 Task: Plan a visit to the art museum on the 10th at 2:00 PM to 3:00PM.
Action: Mouse moved to (278, 133)
Screenshot: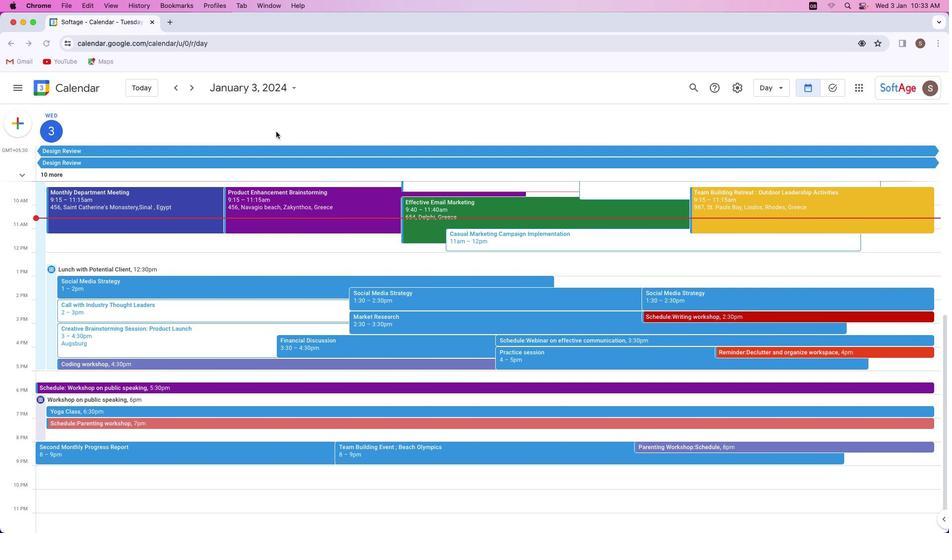 
Action: Mouse pressed left at (278, 133)
Screenshot: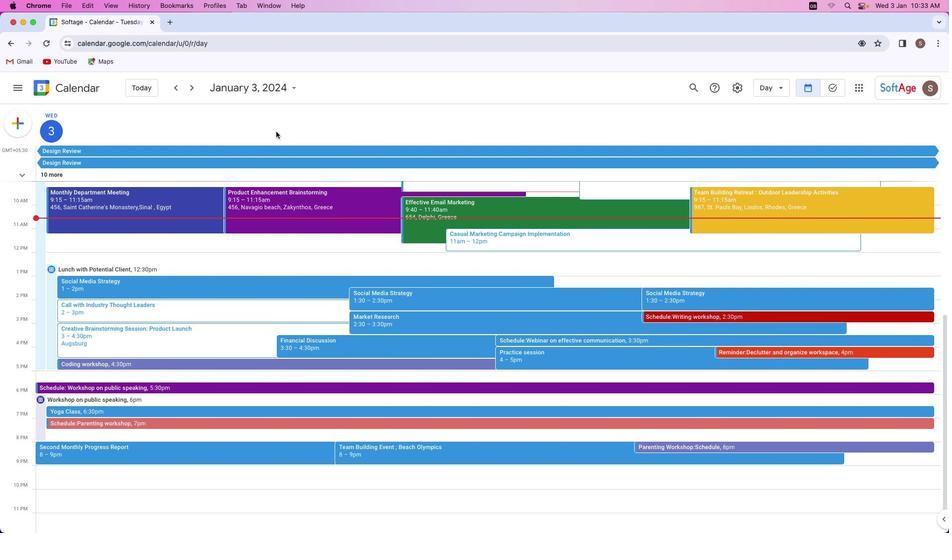 
Action: Mouse moved to (8, 124)
Screenshot: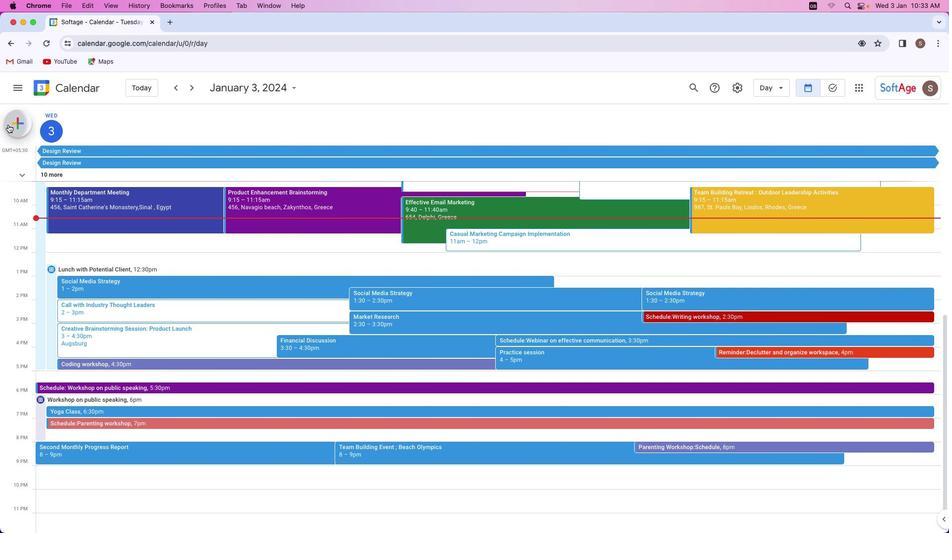 
Action: Mouse pressed left at (8, 124)
Screenshot: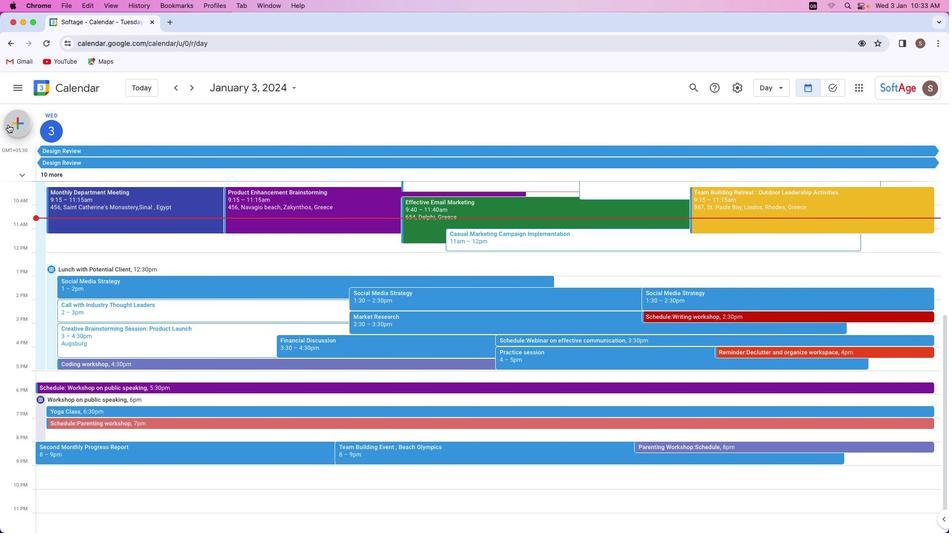 
Action: Mouse moved to (31, 158)
Screenshot: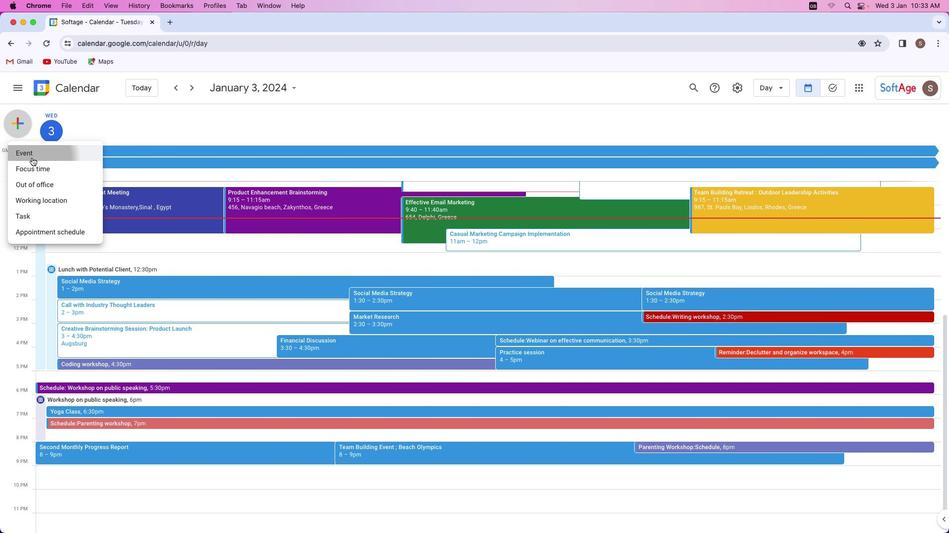 
Action: Mouse pressed left at (31, 158)
Screenshot: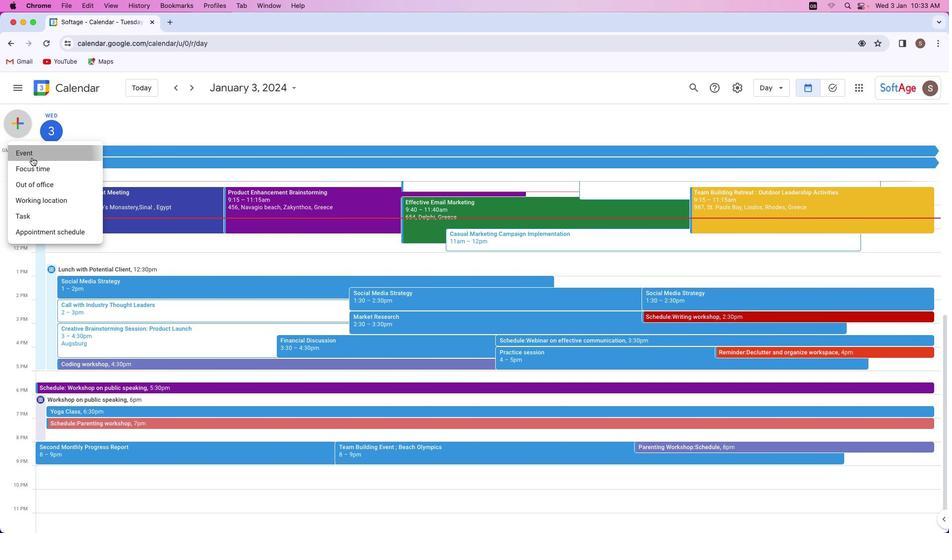 
Action: Mouse moved to (342, 212)
Screenshot: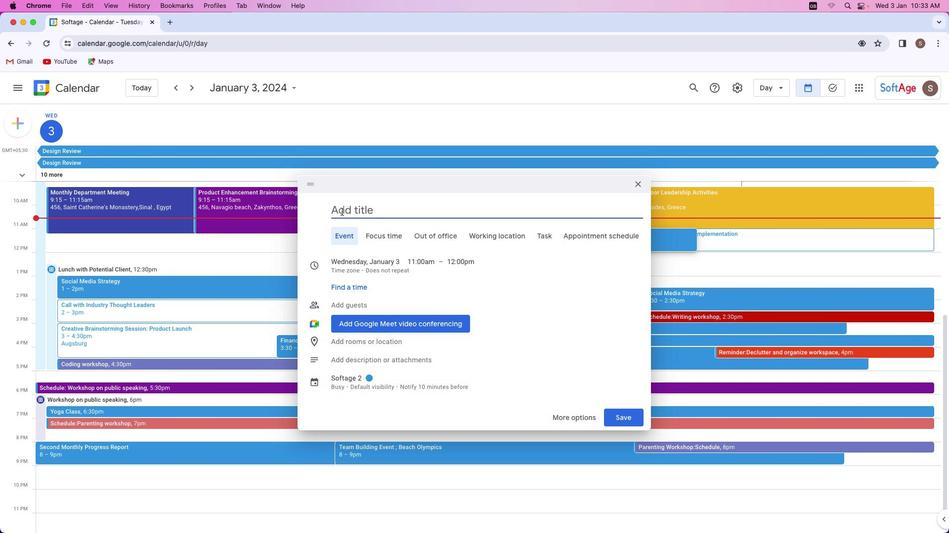 
Action: Key pressed Key.shift'V''i''s''i''t'Key.space't''o'Key.space't''h''e'Key.space'a''r''t'Key.space'm''u''s''e''u''m'
Screenshot: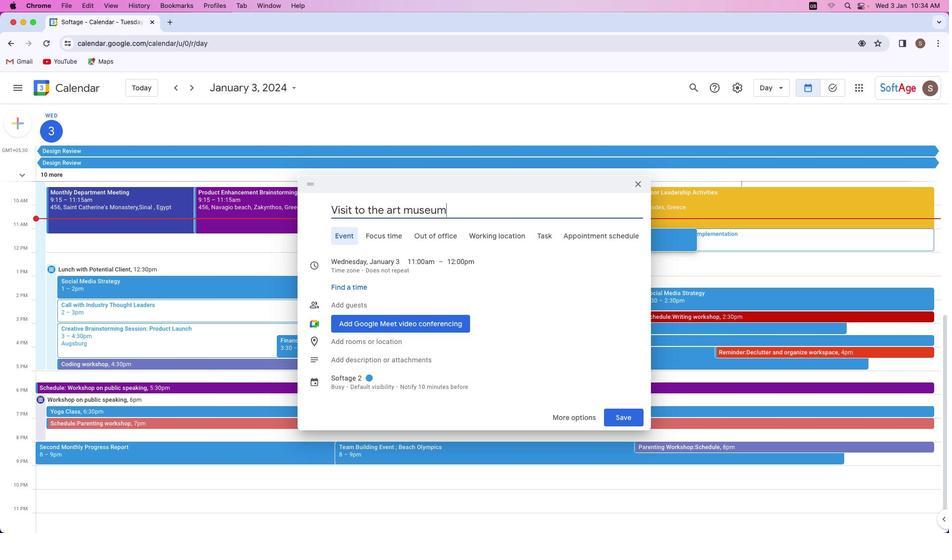 
Action: Mouse moved to (364, 262)
Screenshot: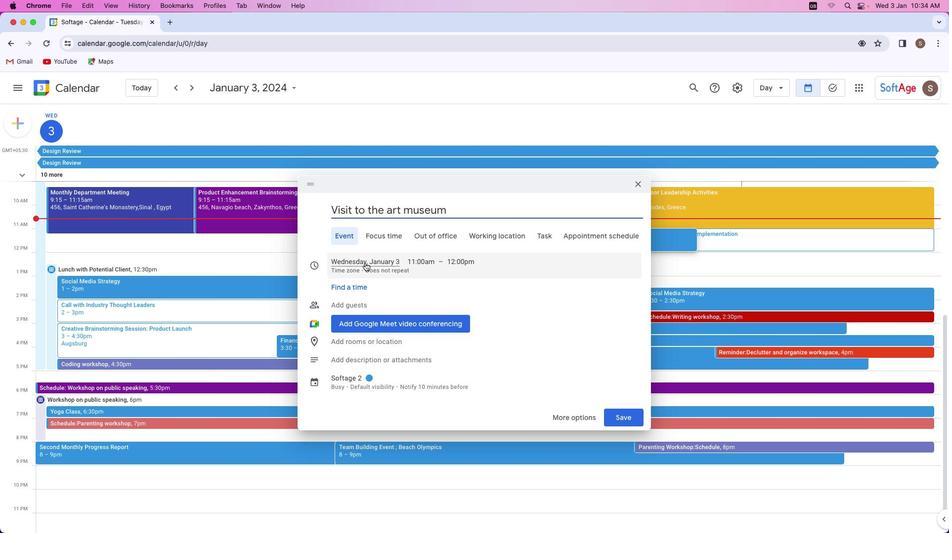 
Action: Mouse pressed left at (364, 262)
Screenshot: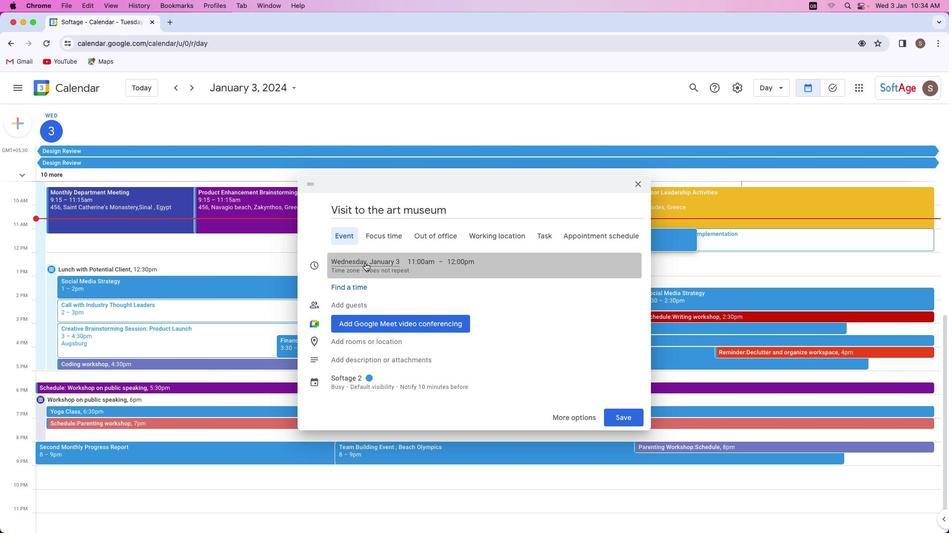 
Action: Mouse moved to (382, 326)
Screenshot: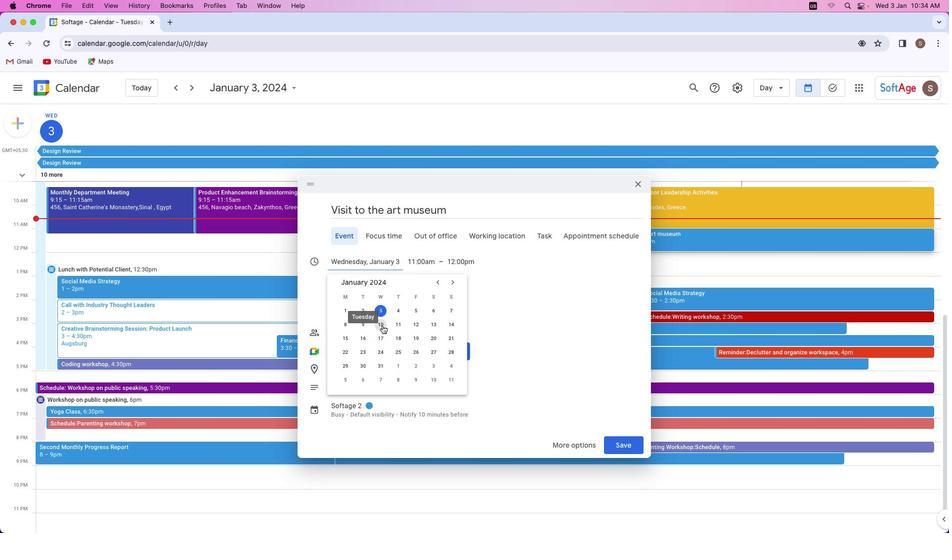 
Action: Mouse pressed left at (382, 326)
Screenshot: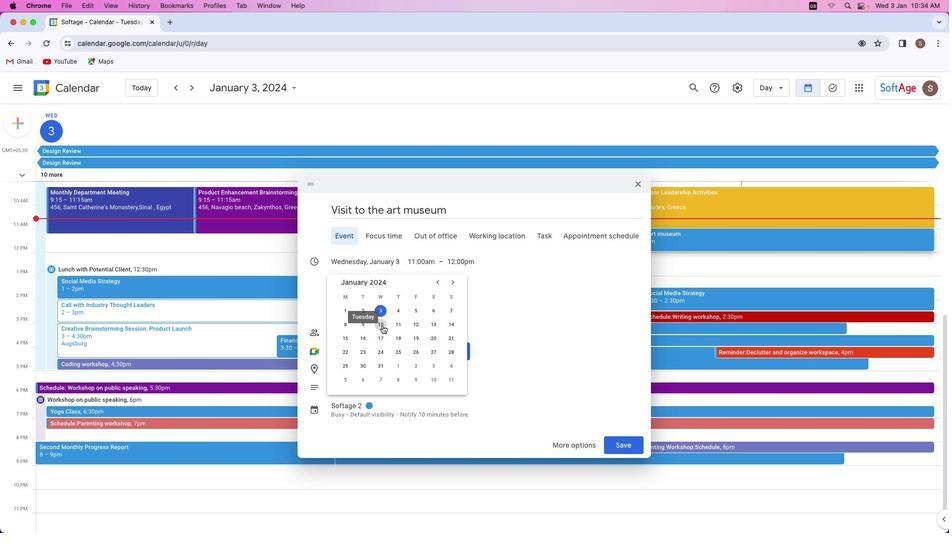 
Action: Mouse moved to (420, 262)
Screenshot: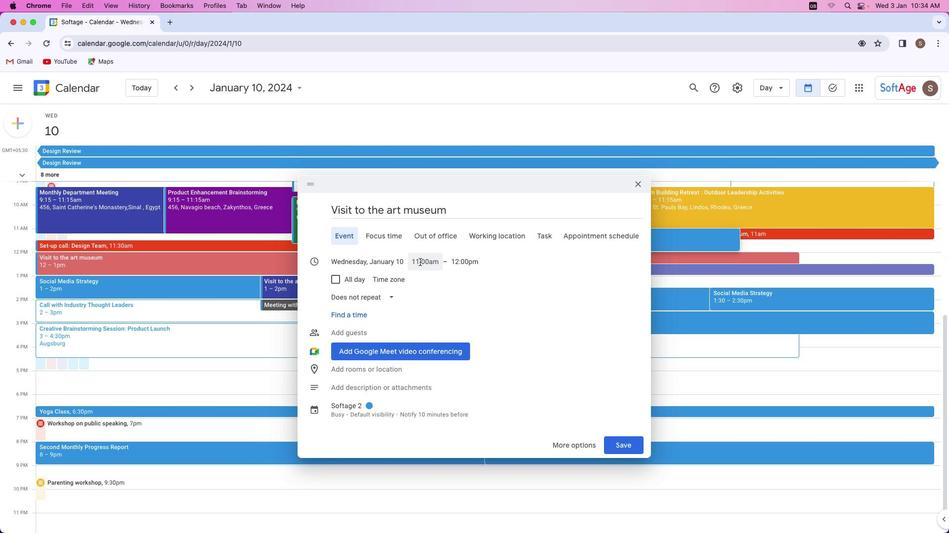 
Action: Mouse pressed left at (420, 262)
Screenshot: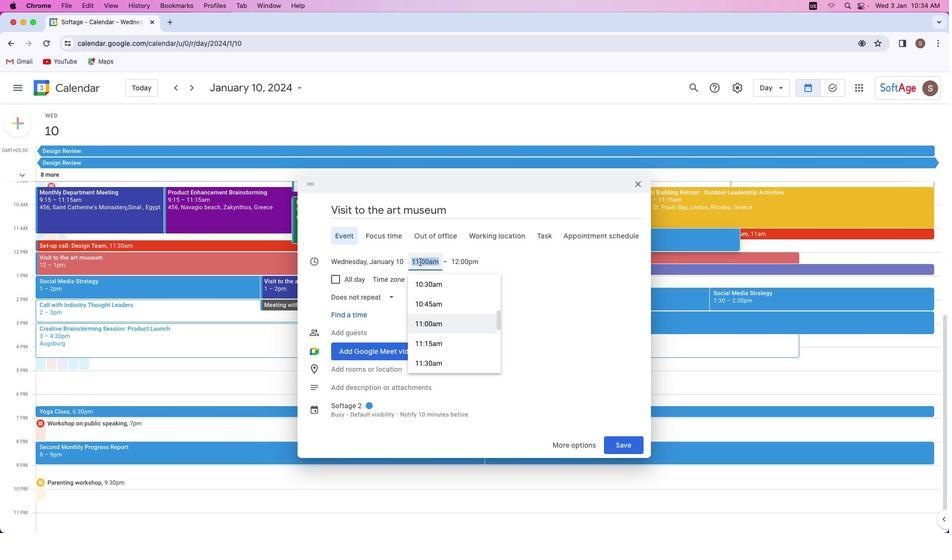 
Action: Mouse moved to (450, 329)
Screenshot: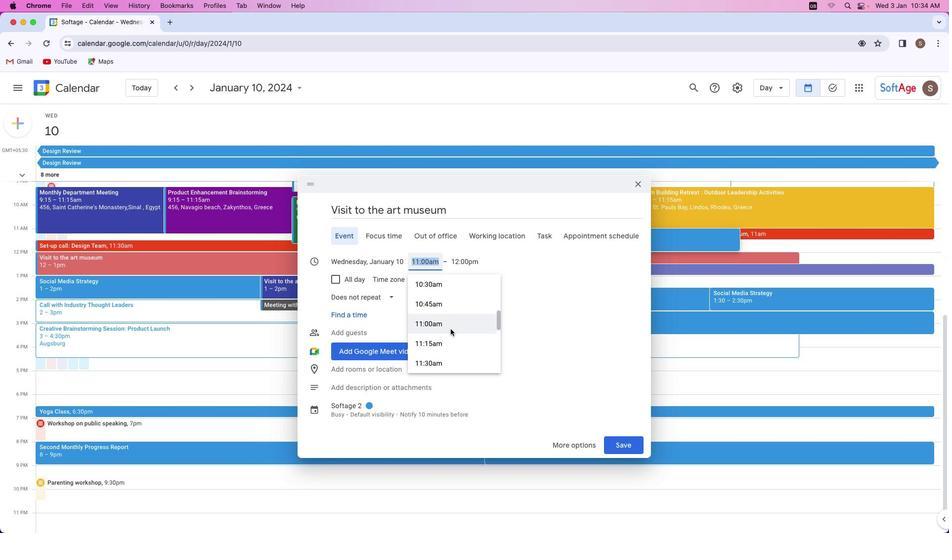 
Action: Mouse scrolled (450, 329) with delta (0, 0)
Screenshot: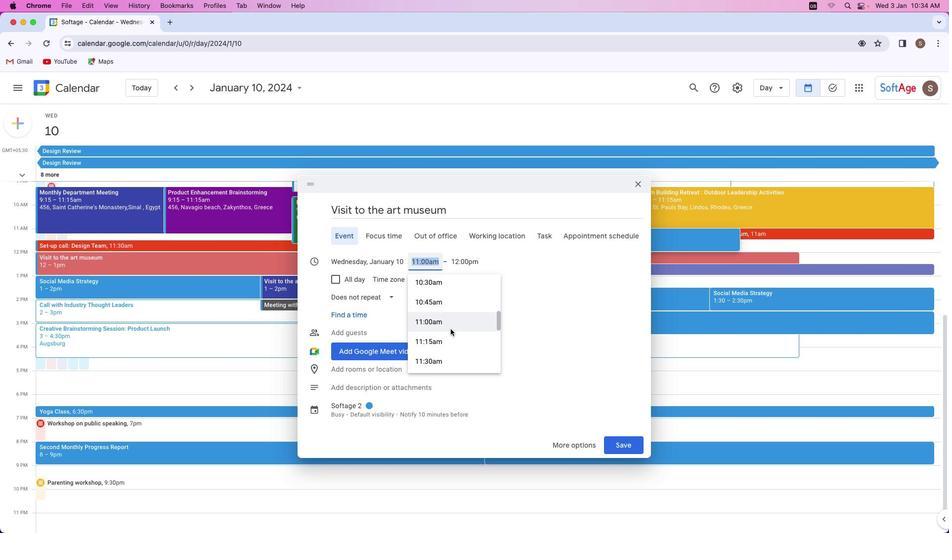 
Action: Mouse scrolled (450, 329) with delta (0, 0)
Screenshot: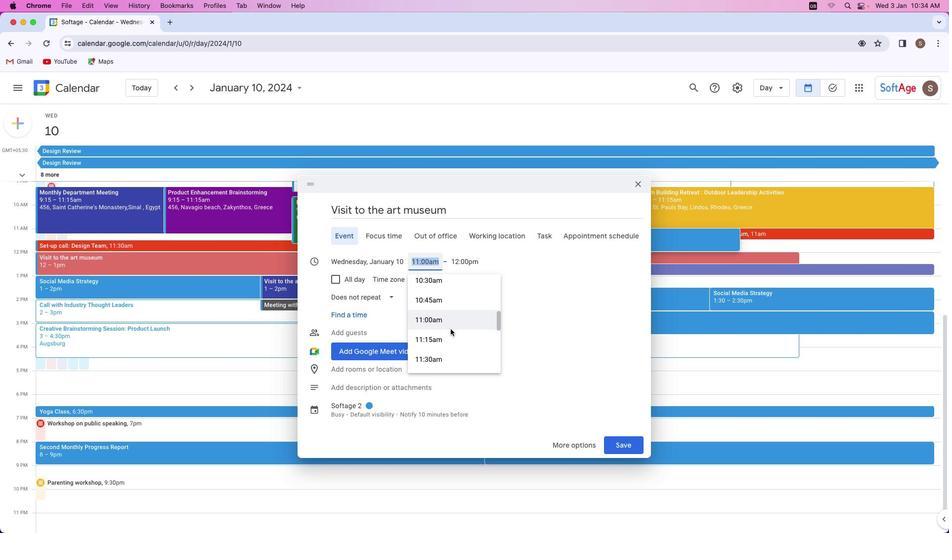 
Action: Mouse scrolled (450, 329) with delta (0, 0)
Screenshot: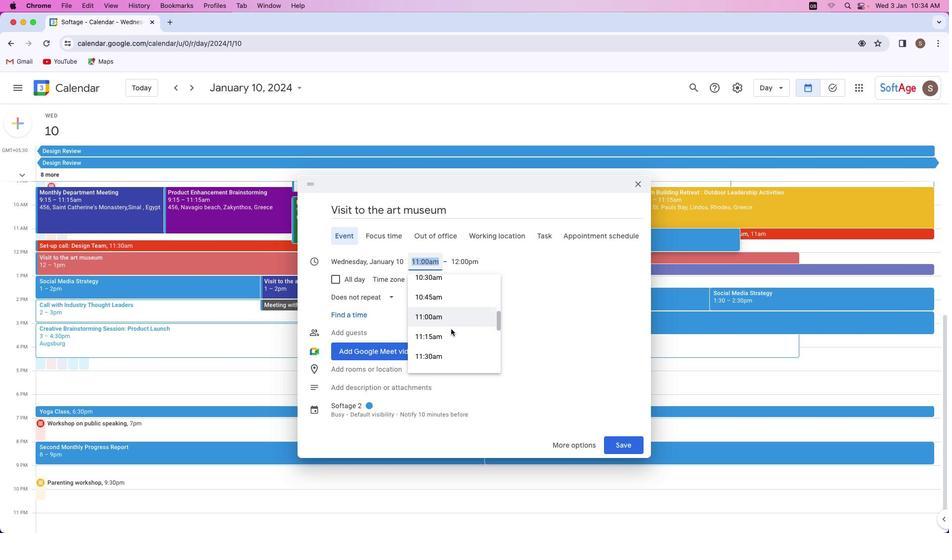 
Action: Mouse scrolled (450, 329) with delta (0, 0)
Screenshot: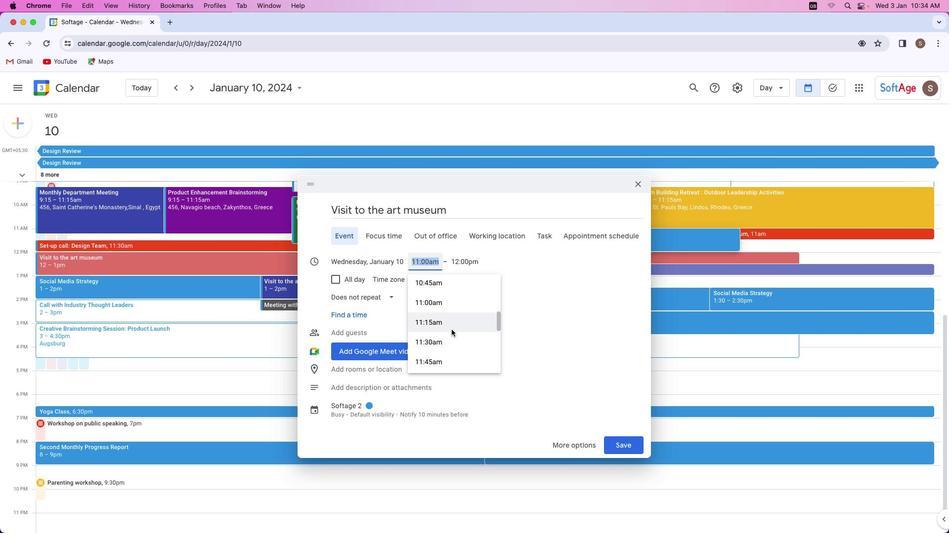 
Action: Mouse moved to (451, 329)
Screenshot: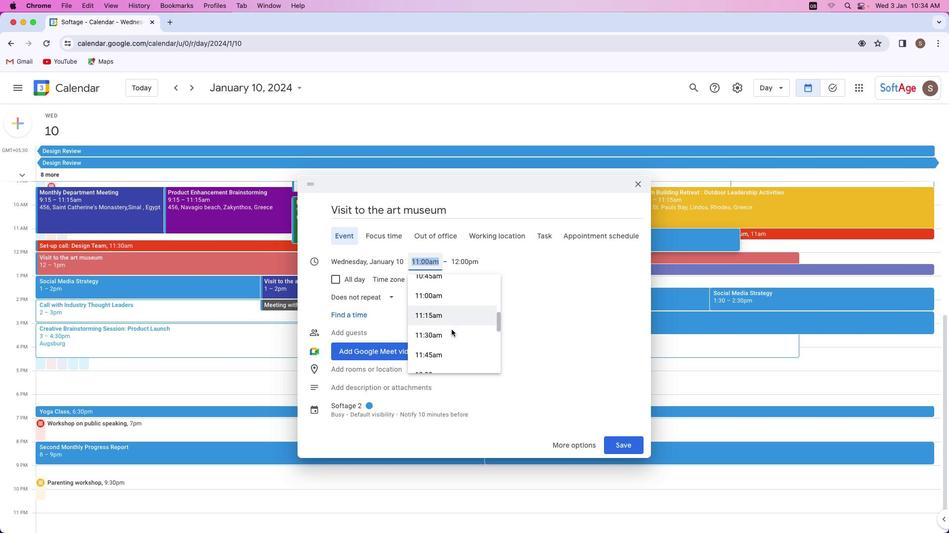 
Action: Mouse scrolled (451, 329) with delta (0, 0)
Screenshot: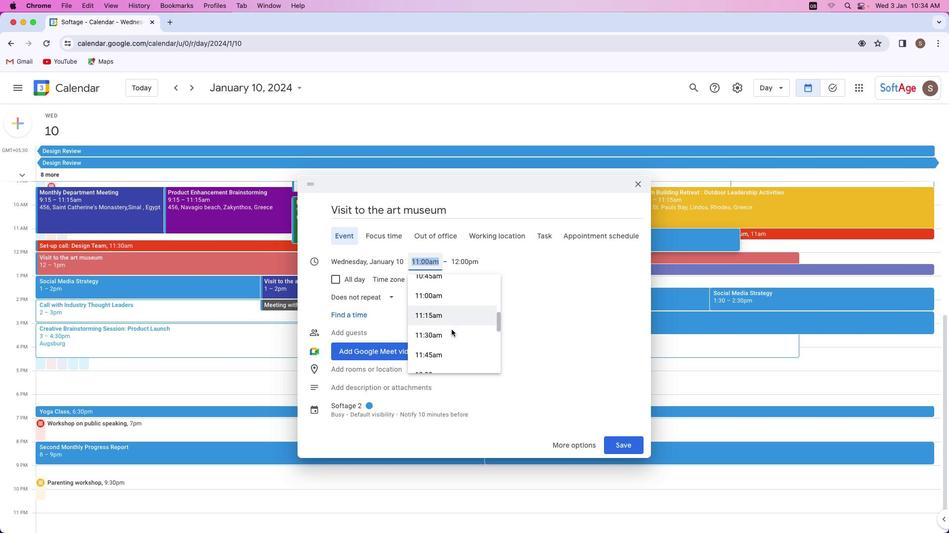 
Action: Mouse moved to (453, 329)
Screenshot: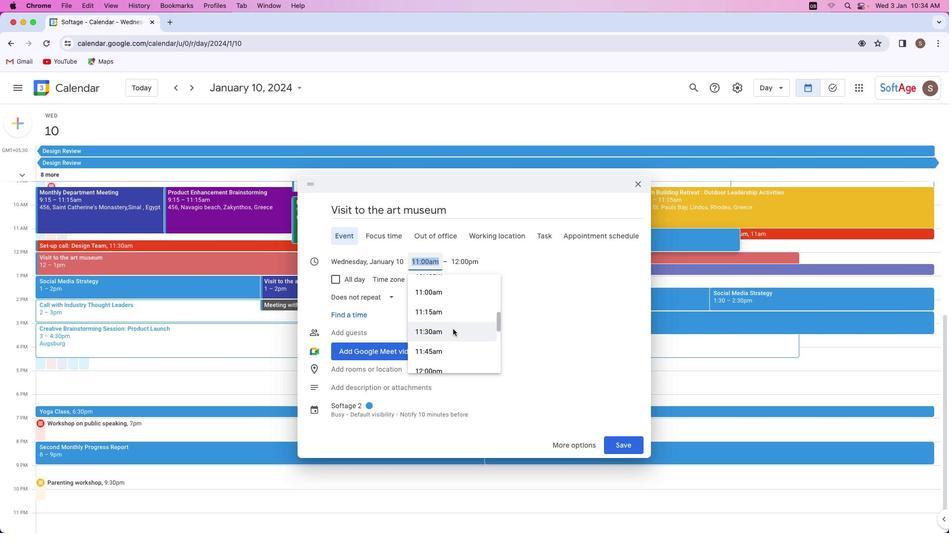 
Action: Mouse scrolled (453, 329) with delta (0, 0)
Screenshot: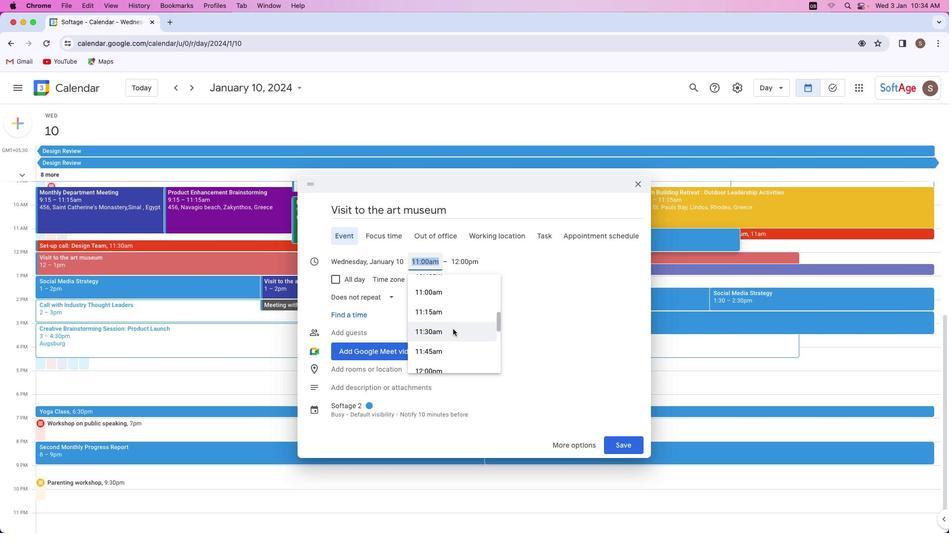 
Action: Mouse scrolled (453, 329) with delta (0, 0)
Screenshot: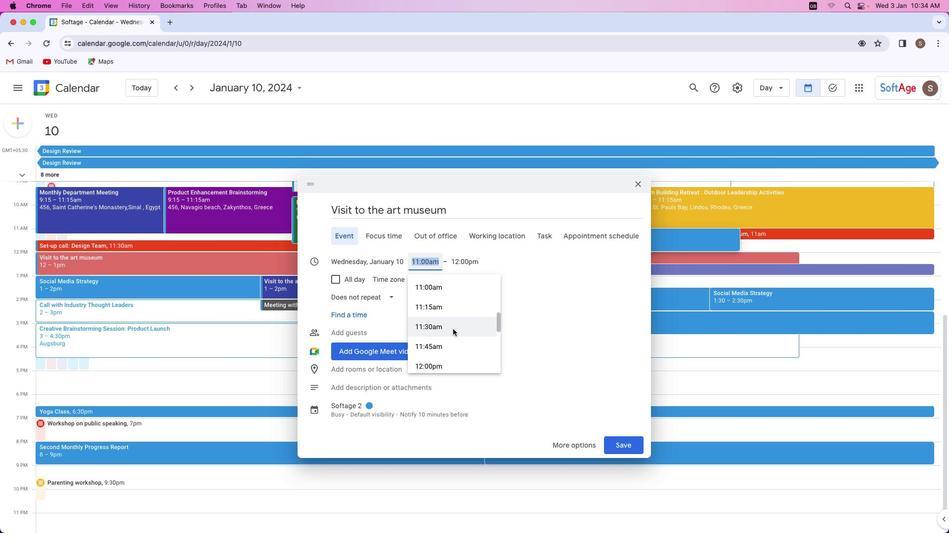 
Action: Mouse scrolled (453, 329) with delta (0, 0)
Screenshot: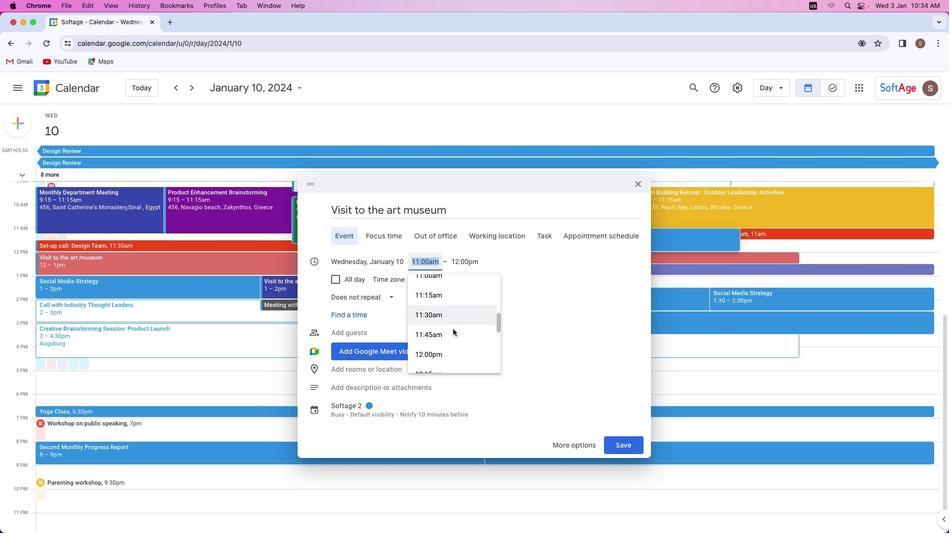 
Action: Mouse scrolled (453, 329) with delta (0, 0)
Screenshot: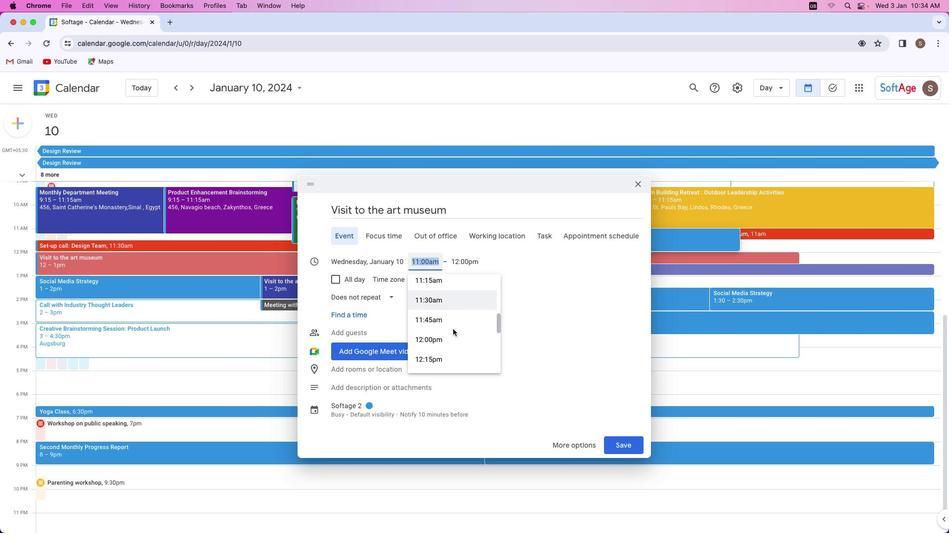 
Action: Mouse scrolled (453, 329) with delta (0, 0)
Screenshot: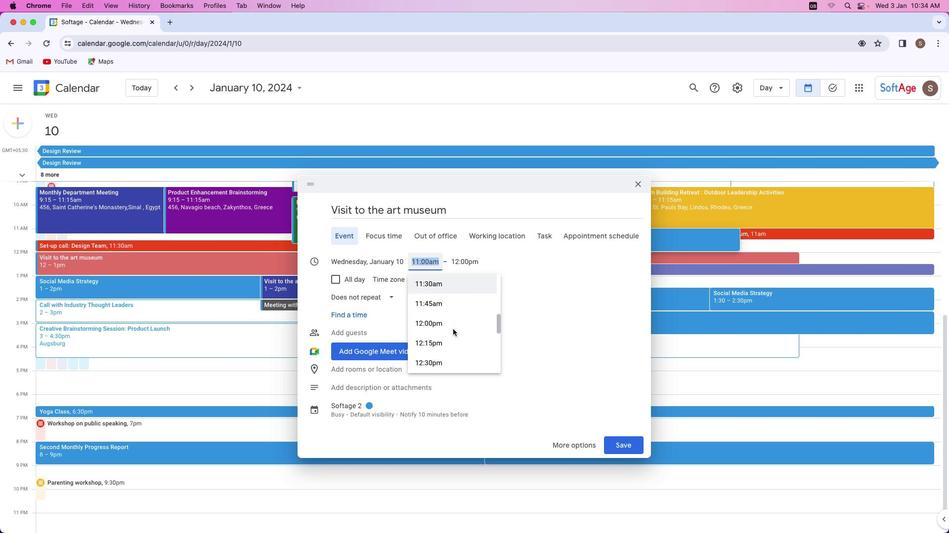 
Action: Mouse scrolled (453, 329) with delta (0, 0)
Screenshot: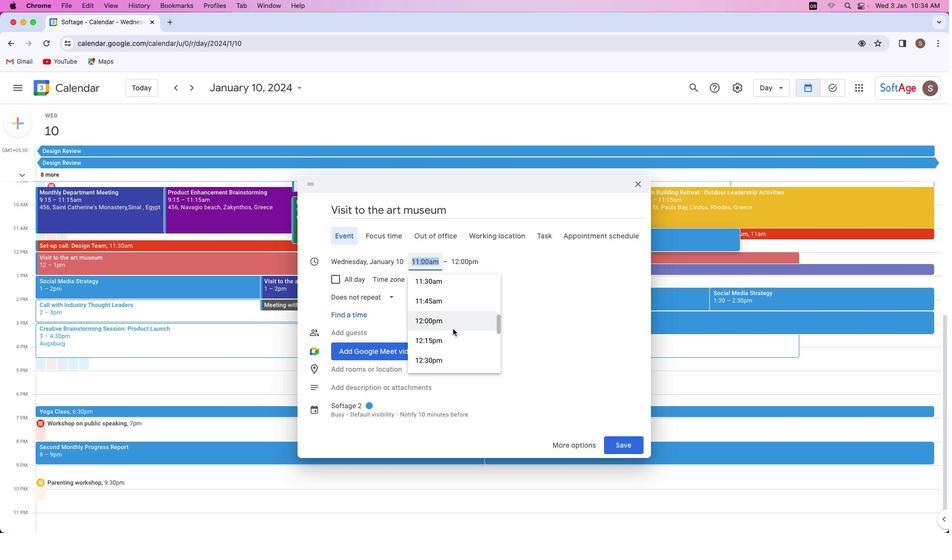 
Action: Mouse scrolled (453, 329) with delta (0, 0)
Screenshot: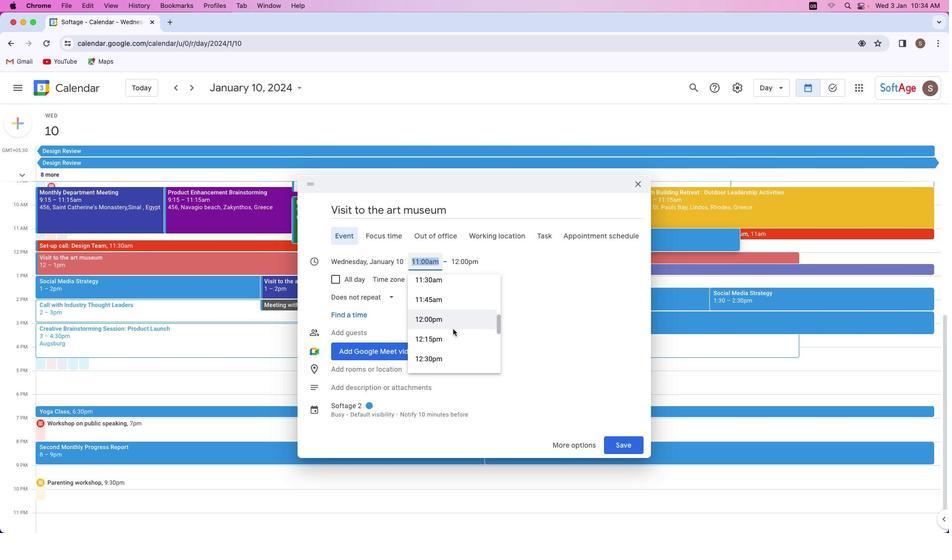 
Action: Mouse scrolled (453, 329) with delta (0, 0)
Screenshot: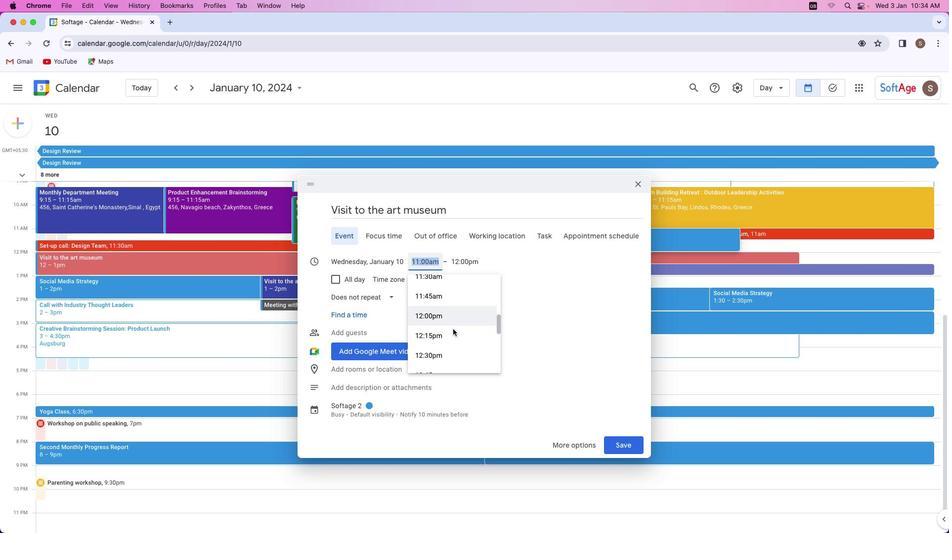 
Action: Mouse scrolled (453, 329) with delta (0, 0)
Screenshot: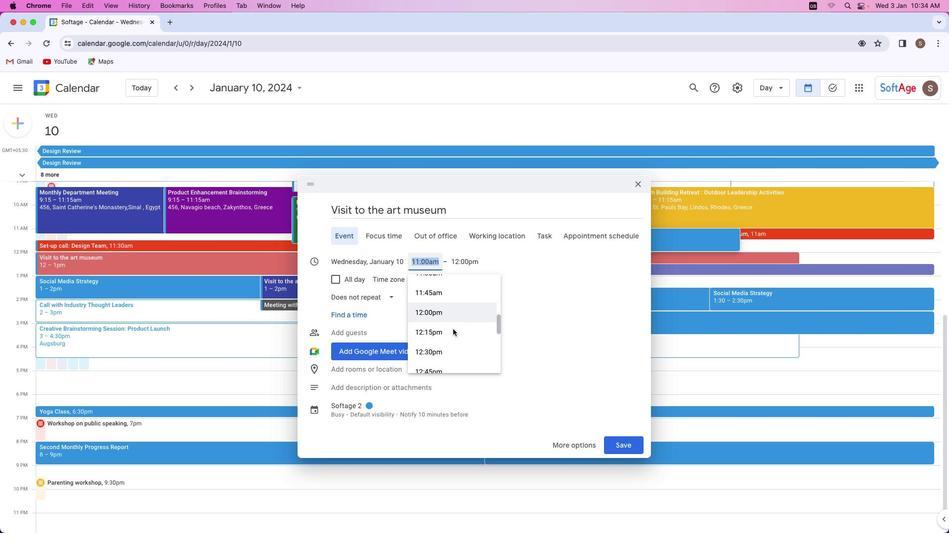 
Action: Mouse scrolled (453, 329) with delta (0, 0)
Screenshot: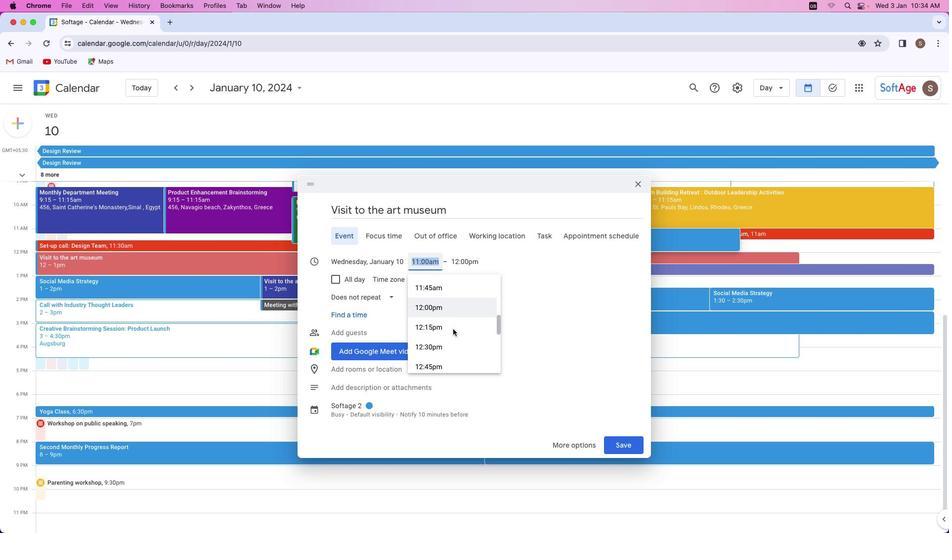 
Action: Mouse scrolled (453, 329) with delta (0, 0)
Screenshot: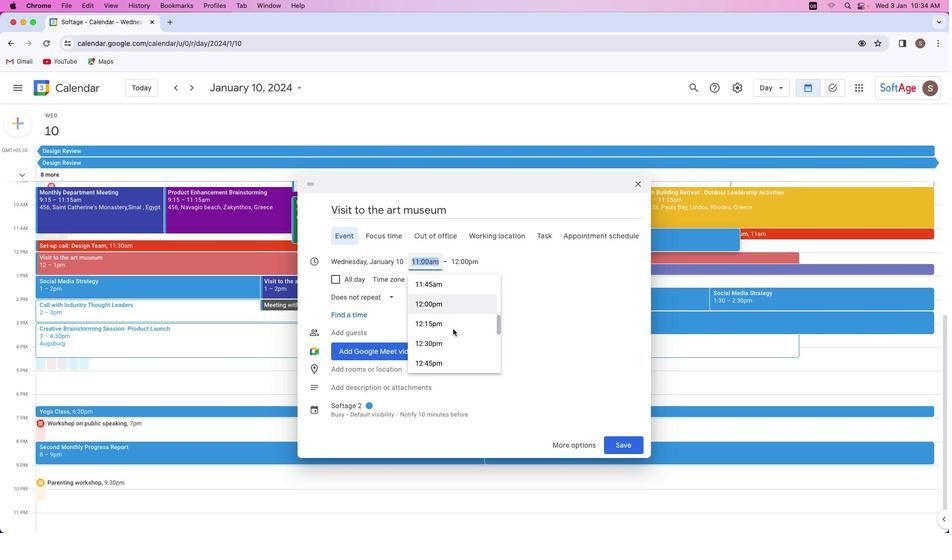 
Action: Mouse scrolled (453, 329) with delta (0, 0)
Screenshot: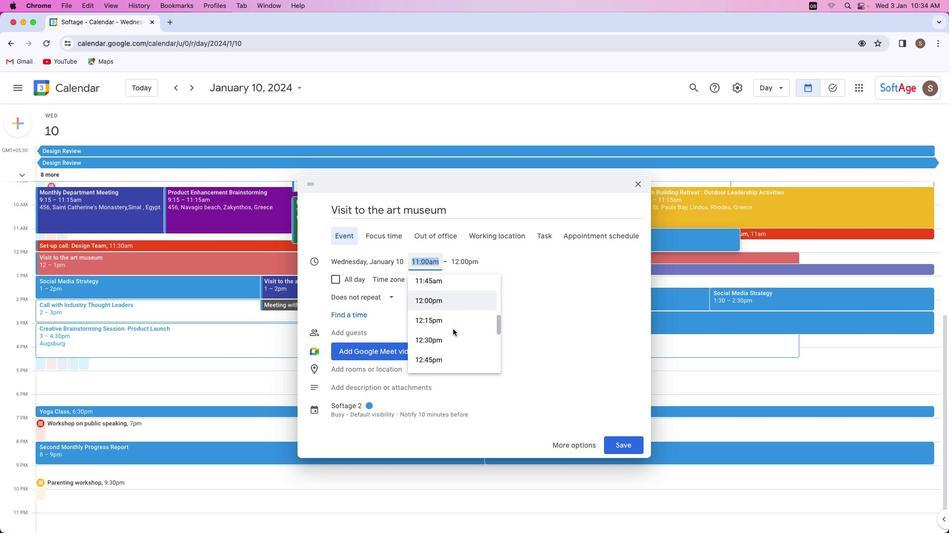 
Action: Mouse scrolled (453, 329) with delta (0, 0)
Screenshot: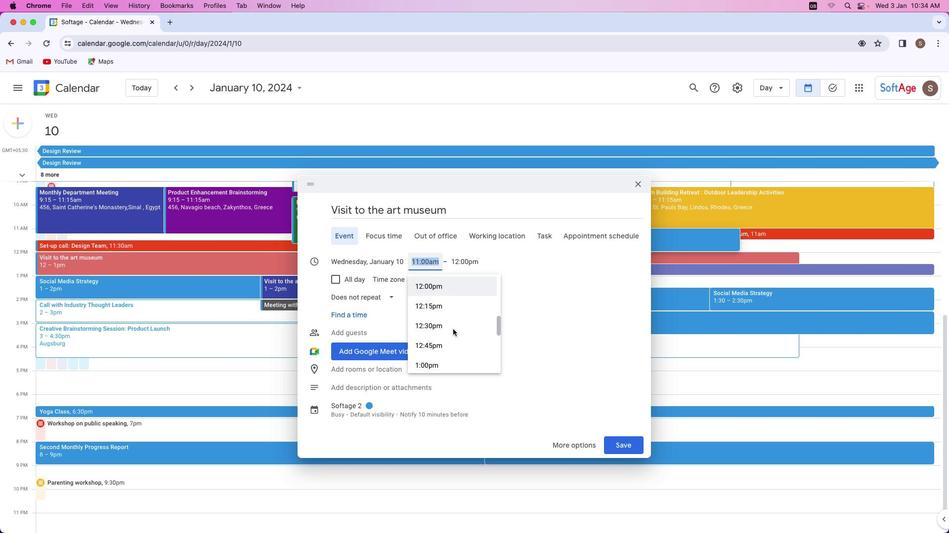 
Action: Mouse scrolled (453, 329) with delta (0, 0)
Screenshot: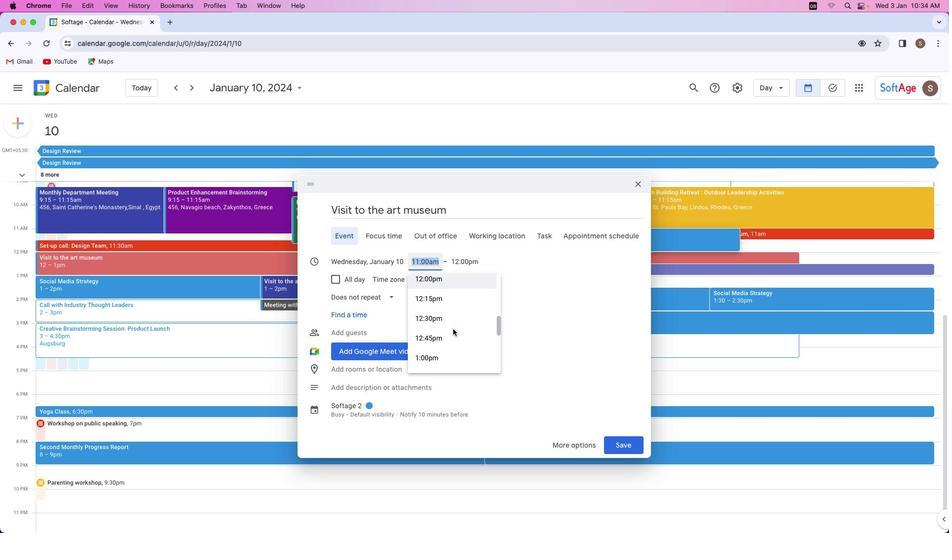 
Action: Mouse scrolled (453, 329) with delta (0, 0)
Screenshot: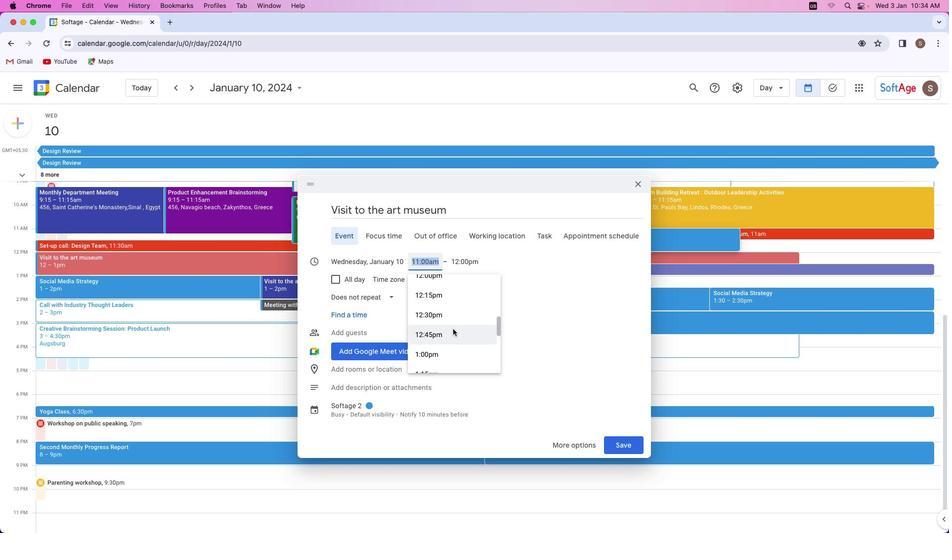 
Action: Mouse scrolled (453, 329) with delta (0, 0)
Screenshot: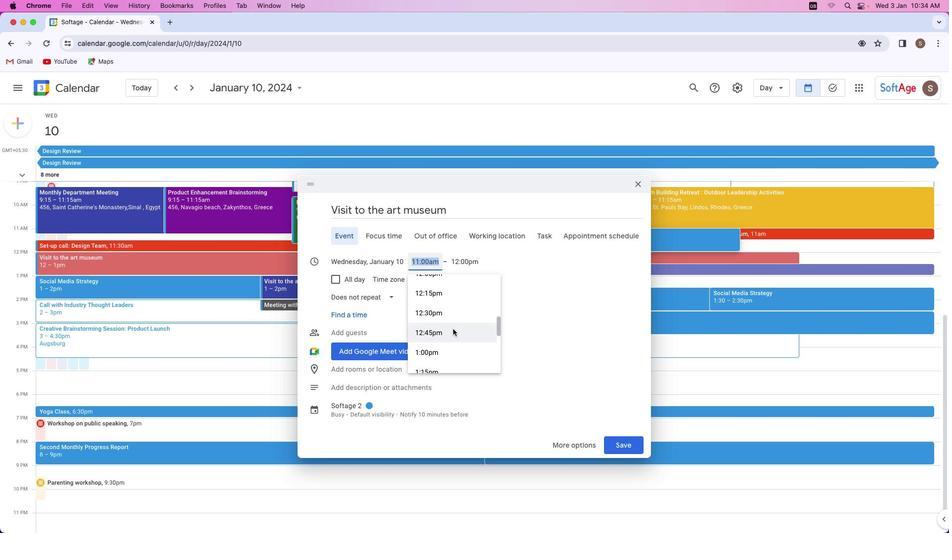 
Action: Mouse scrolled (453, 329) with delta (0, 0)
Screenshot: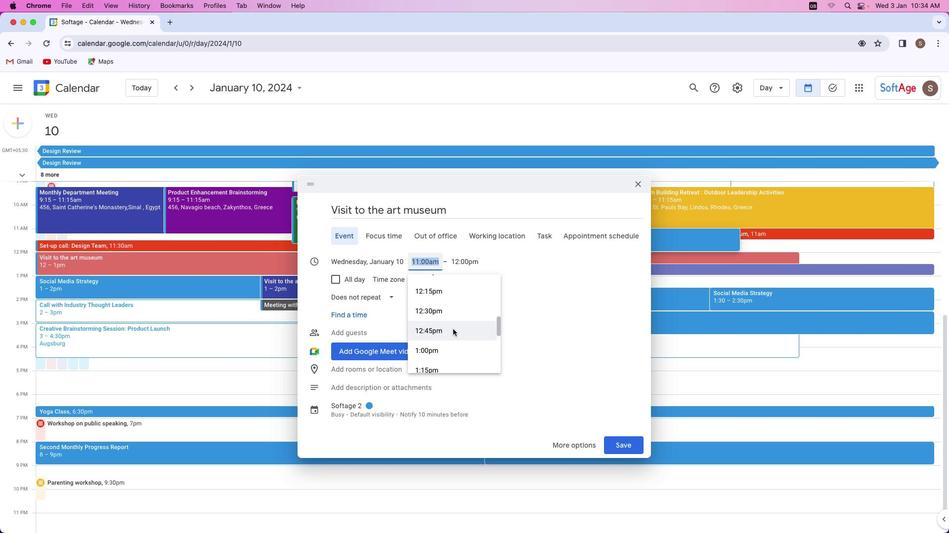 
Action: Mouse scrolled (453, 329) with delta (0, 0)
Screenshot: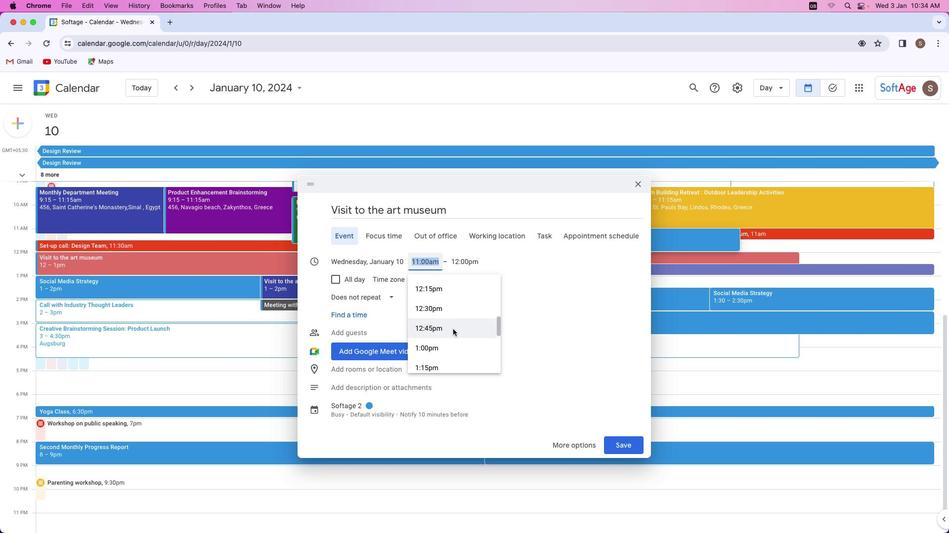 
Action: Mouse scrolled (453, 329) with delta (0, 0)
Screenshot: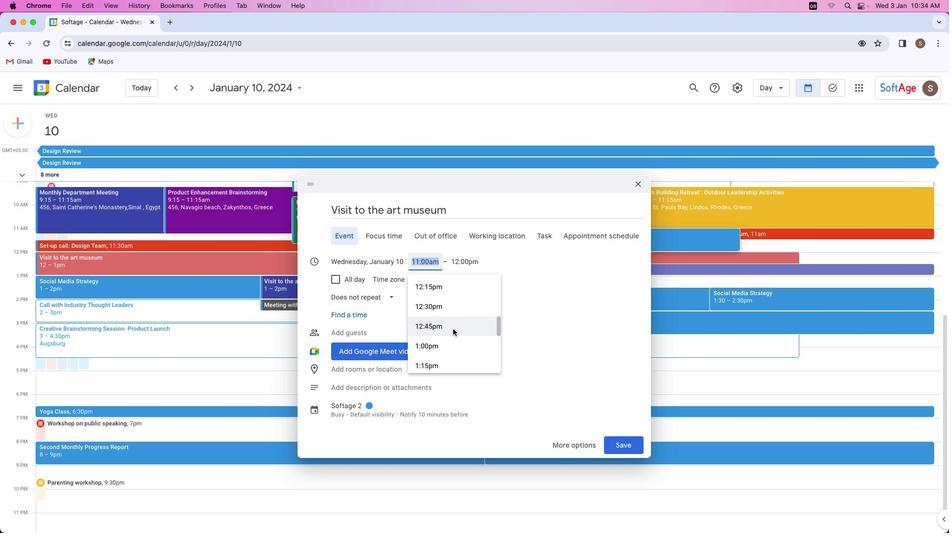 
Action: Mouse scrolled (453, 329) with delta (0, 0)
Screenshot: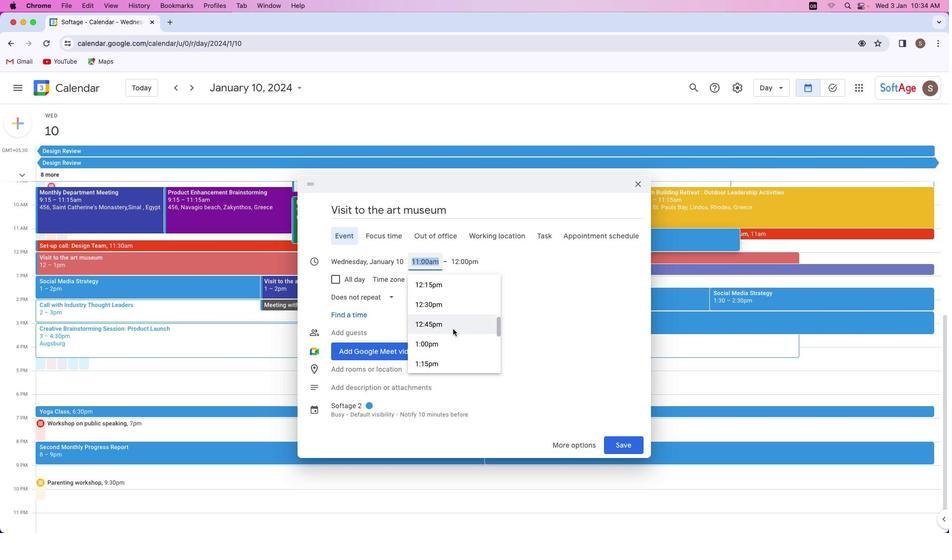 
Action: Mouse scrolled (453, 329) with delta (0, 0)
Screenshot: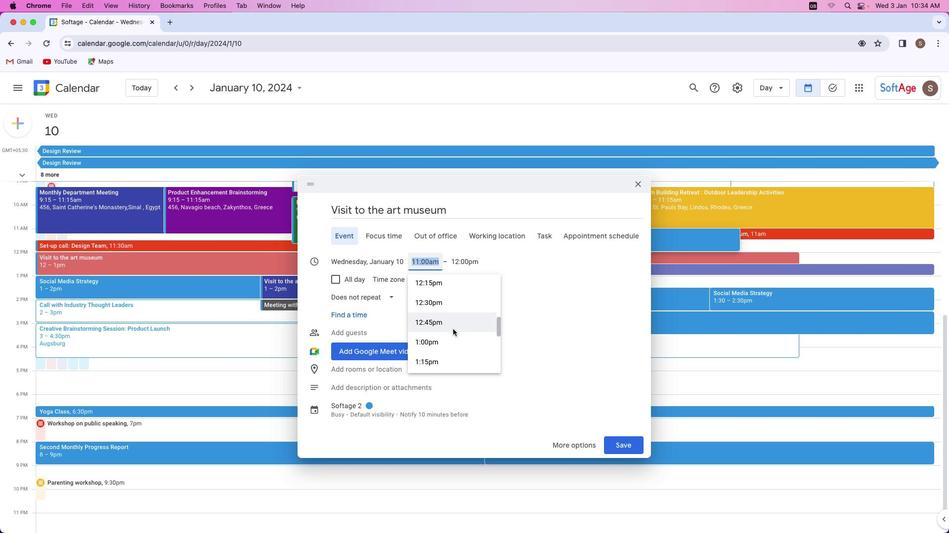 
Action: Mouse scrolled (453, 329) with delta (0, 0)
Screenshot: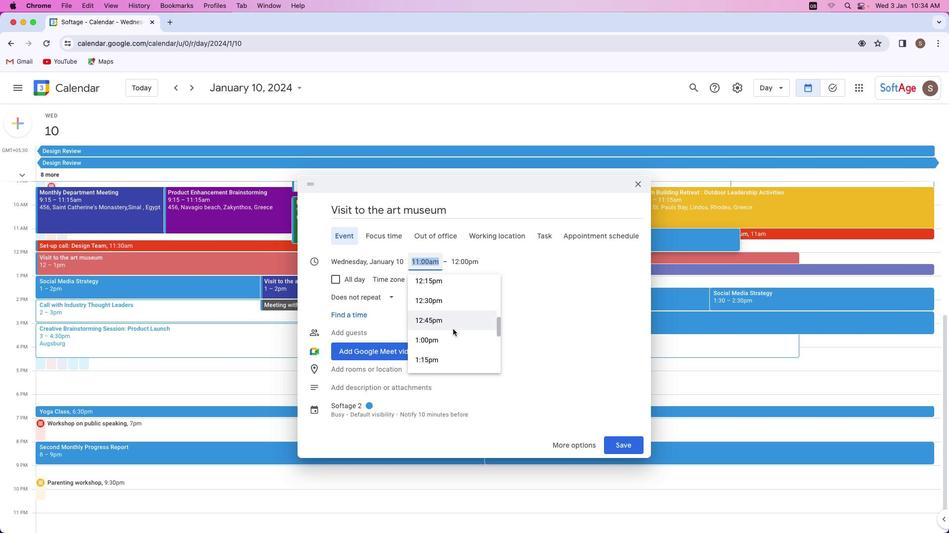 
Action: Mouse scrolled (453, 329) with delta (0, 0)
Screenshot: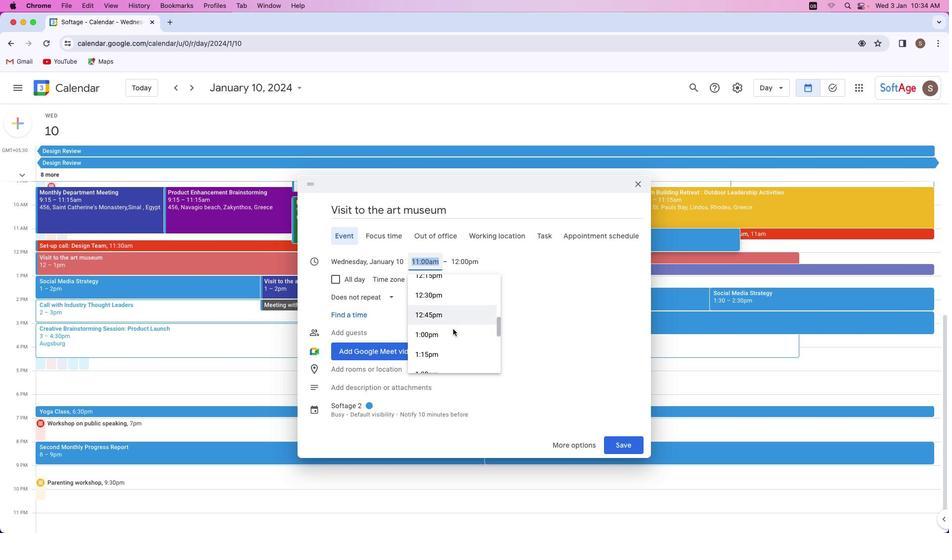 
Action: Mouse scrolled (453, 329) with delta (0, 0)
Screenshot: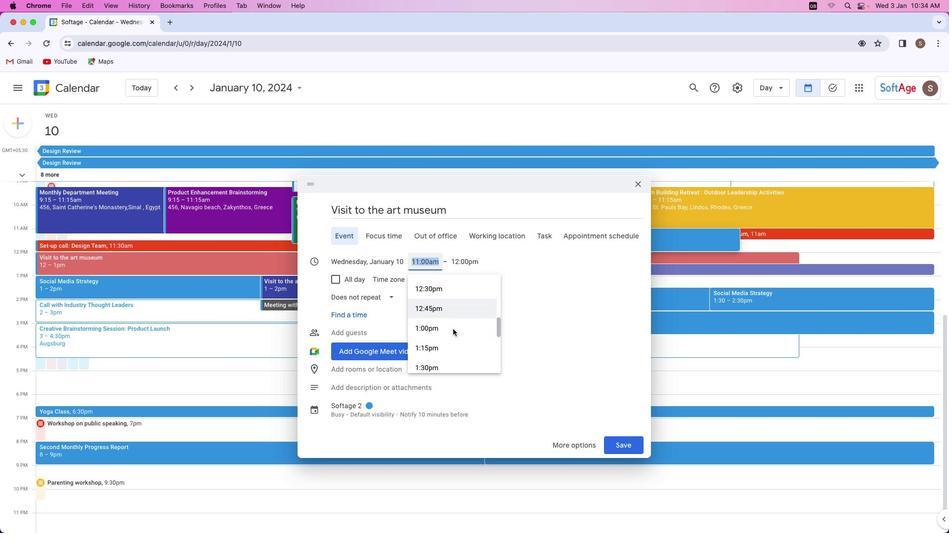 
Action: Mouse scrolled (453, 329) with delta (0, 0)
Screenshot: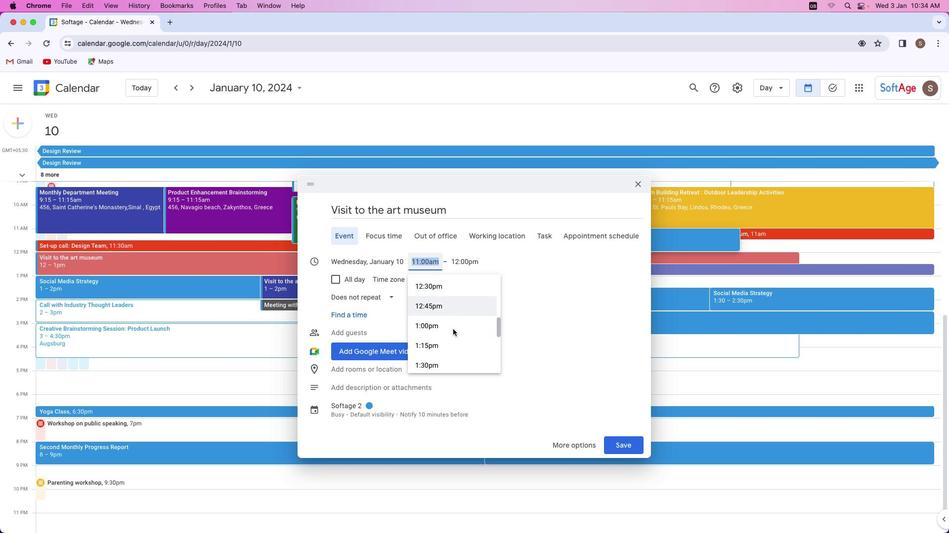 
Action: Mouse scrolled (453, 329) with delta (0, 0)
Screenshot: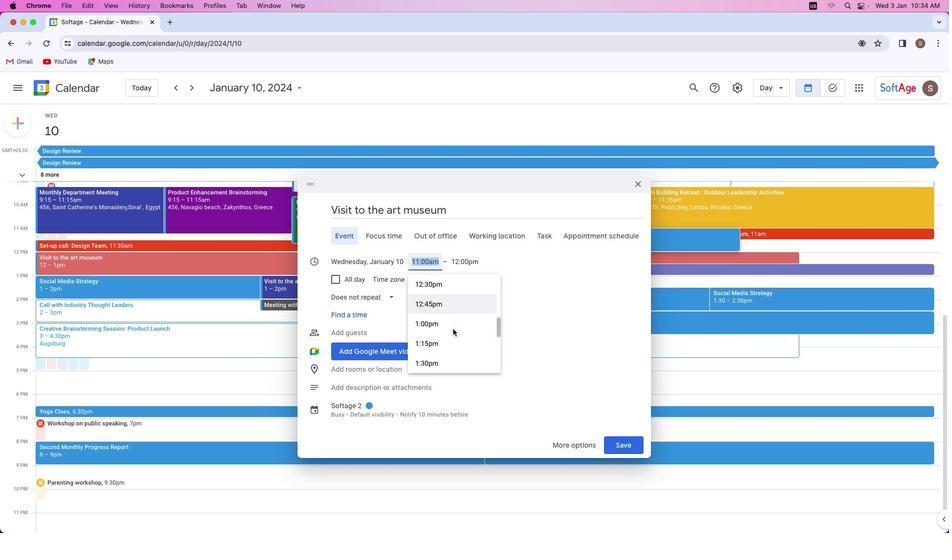 
Action: Mouse scrolled (453, 329) with delta (0, 0)
Screenshot: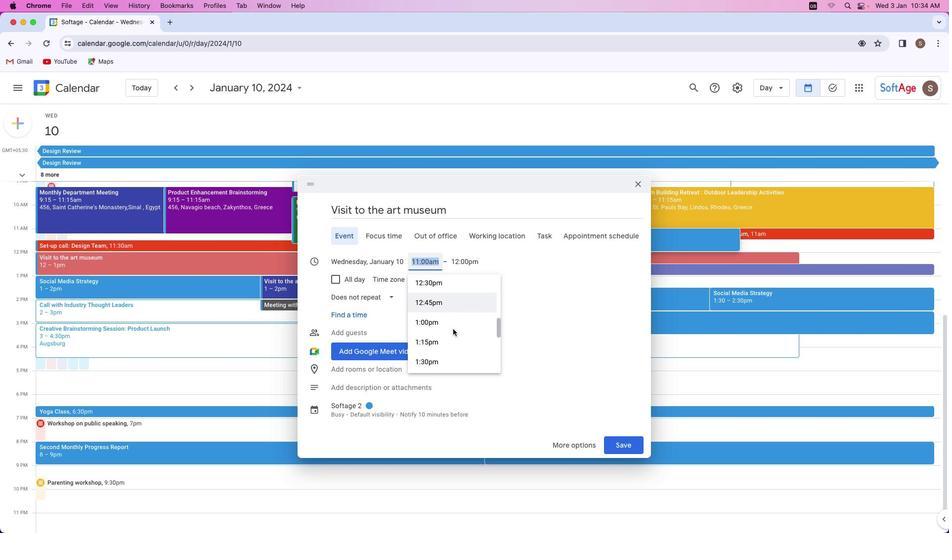 
Action: Mouse scrolled (453, 329) with delta (0, 0)
Screenshot: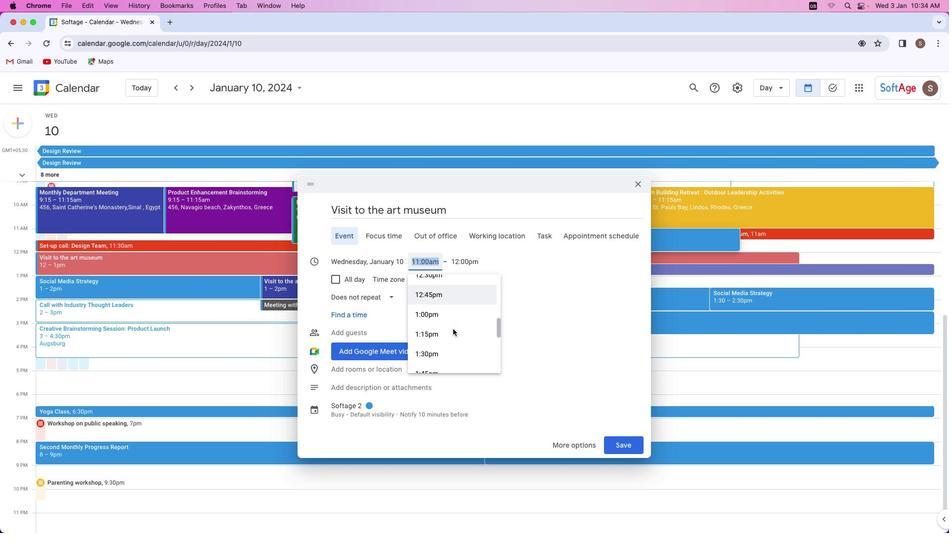 
Action: Mouse scrolled (453, 329) with delta (0, 0)
Screenshot: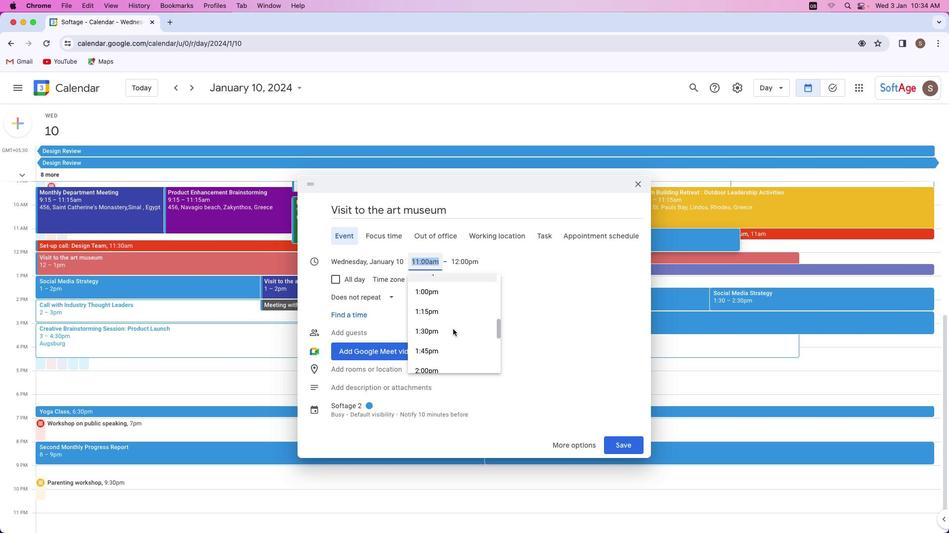 
Action: Mouse scrolled (453, 329) with delta (0, 0)
Screenshot: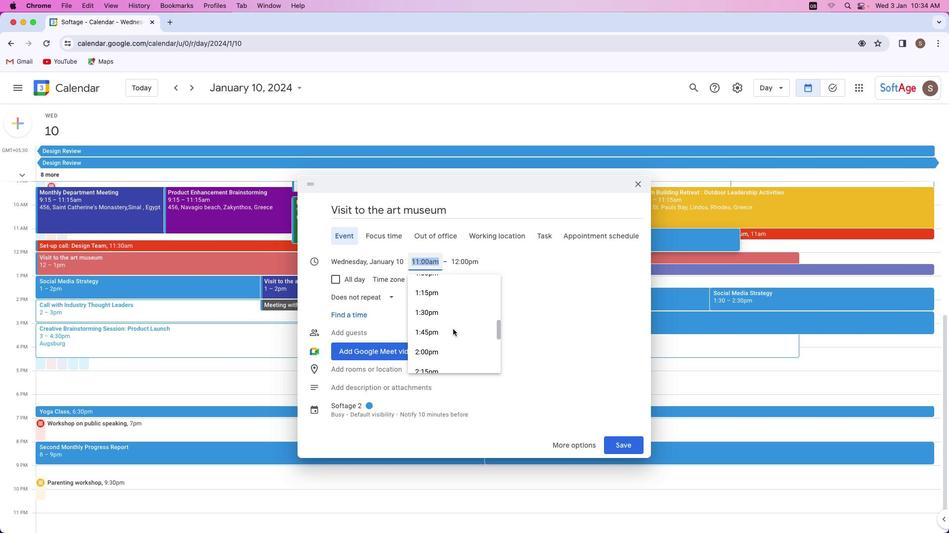 
Action: Mouse scrolled (453, 329) with delta (0, 0)
Screenshot: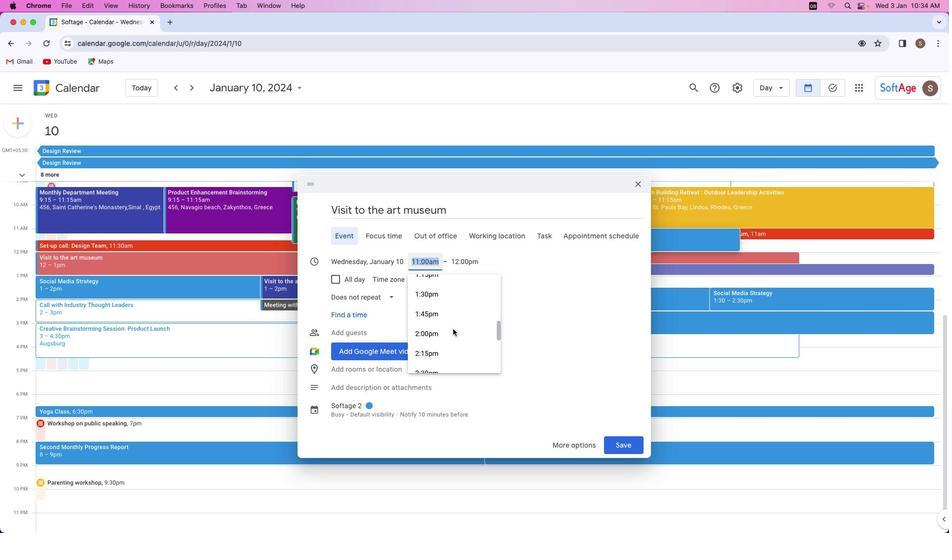 
Action: Mouse moved to (440, 331)
Screenshot: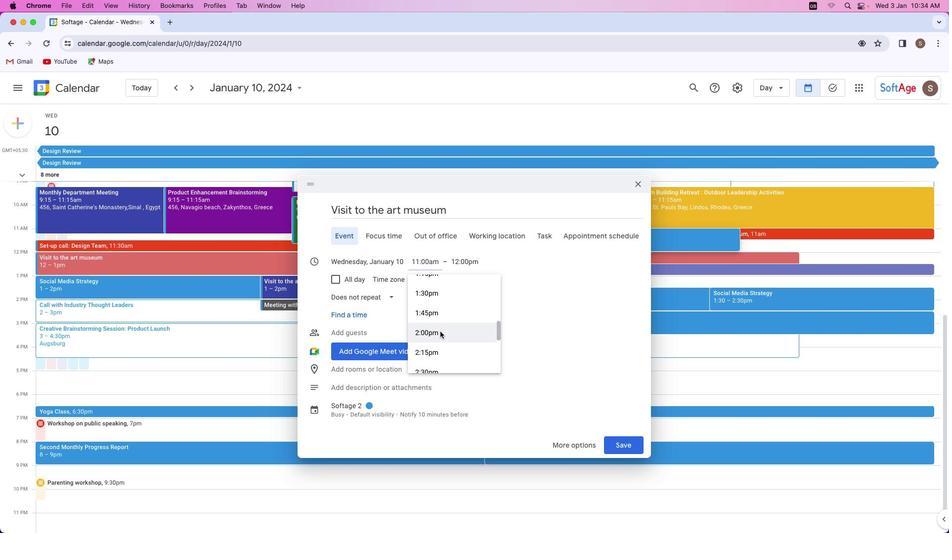 
Action: Mouse pressed left at (440, 331)
Screenshot: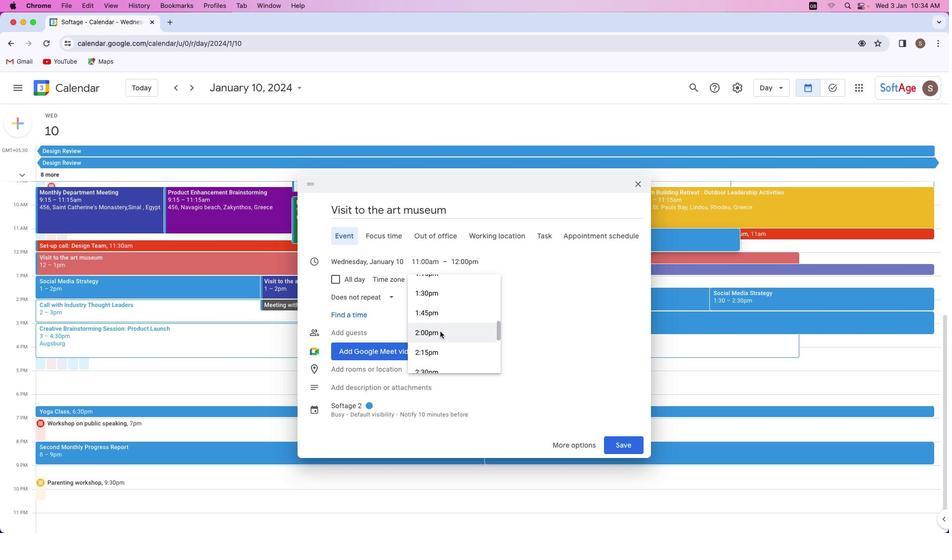 
Action: Mouse moved to (359, 389)
Screenshot: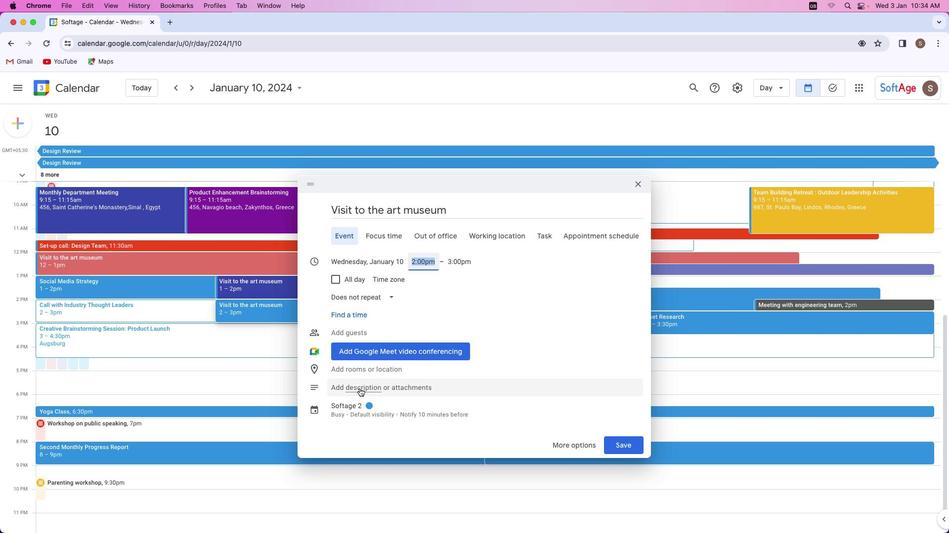 
Action: Mouse pressed left at (359, 389)
Screenshot: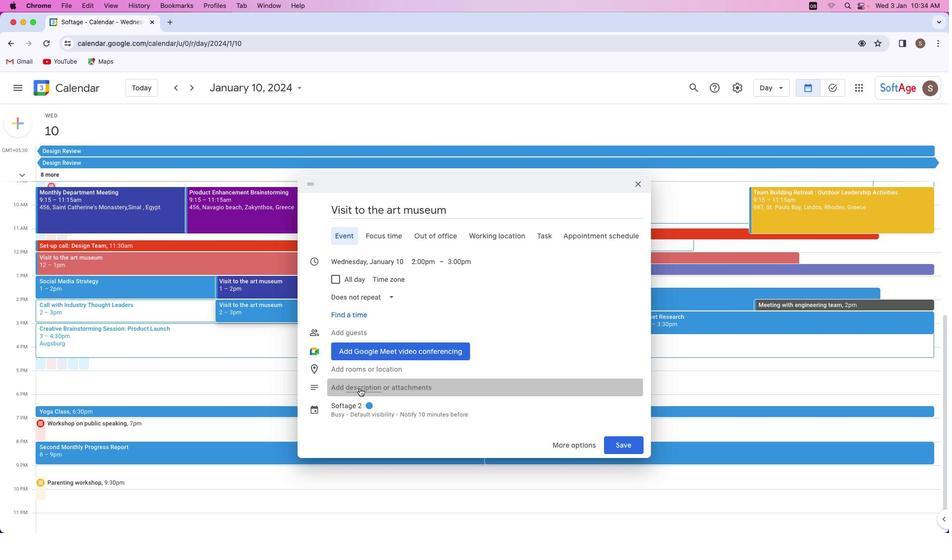 
Action: Mouse moved to (382, 396)
Screenshot: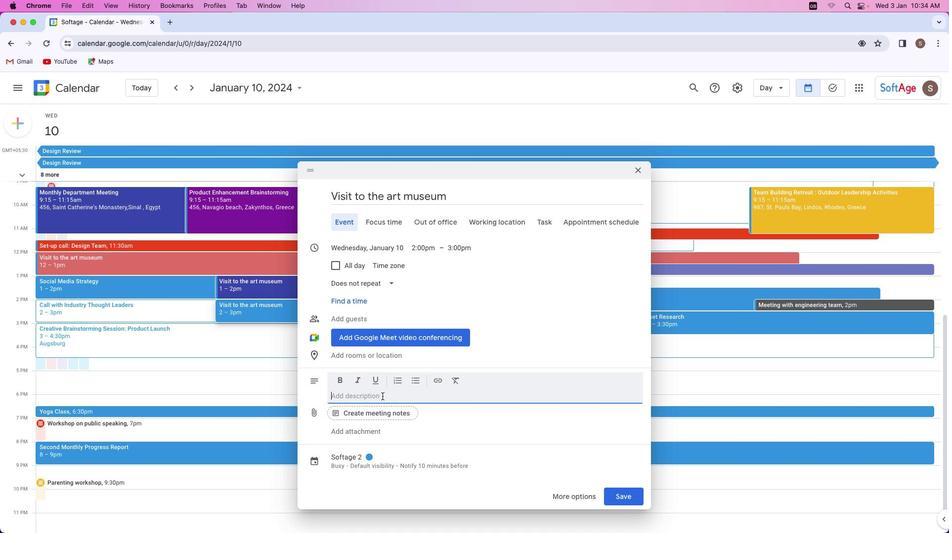 
Action: Key pressed Key.shift'A''c''c''o''r''d''i''n''g'Key.space't''h''i''s'Key.space'i'Key.space'w''i''l''l'Key.space'v''i''s''i''t'Key.space't''o'Key.space't''h''e'Key.space'a''r''t'Key.space'm''u''s''e''u''m''.'
Screenshot: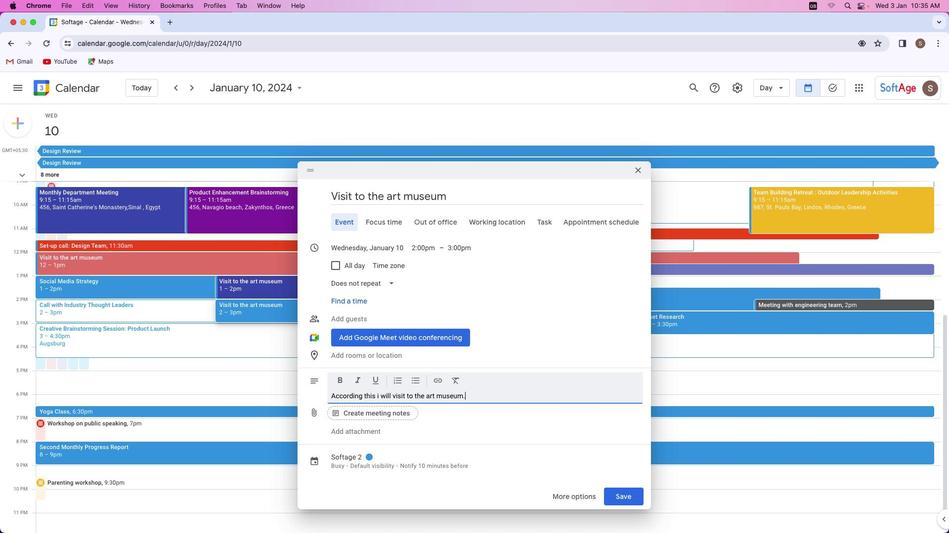 
Action: Mouse moved to (377, 394)
Screenshot: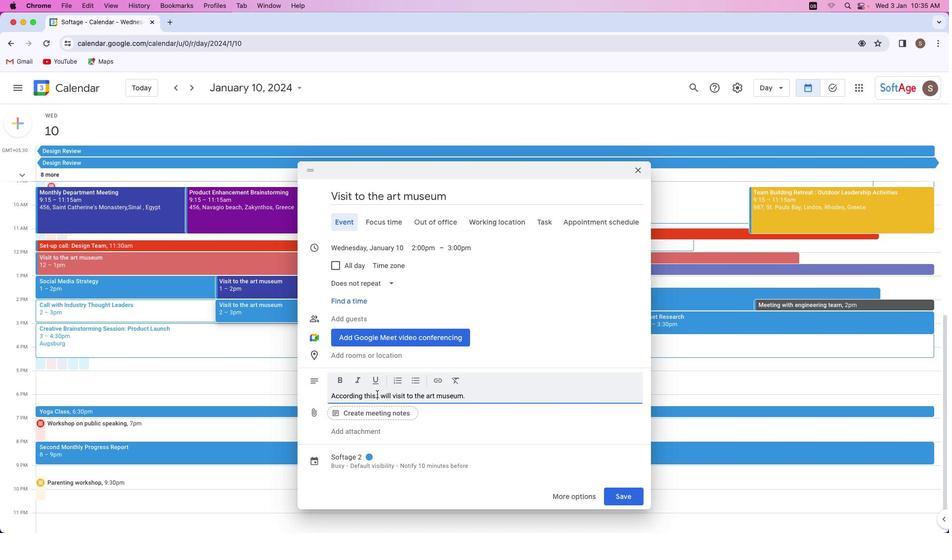 
Action: Mouse pressed left at (377, 394)
Screenshot: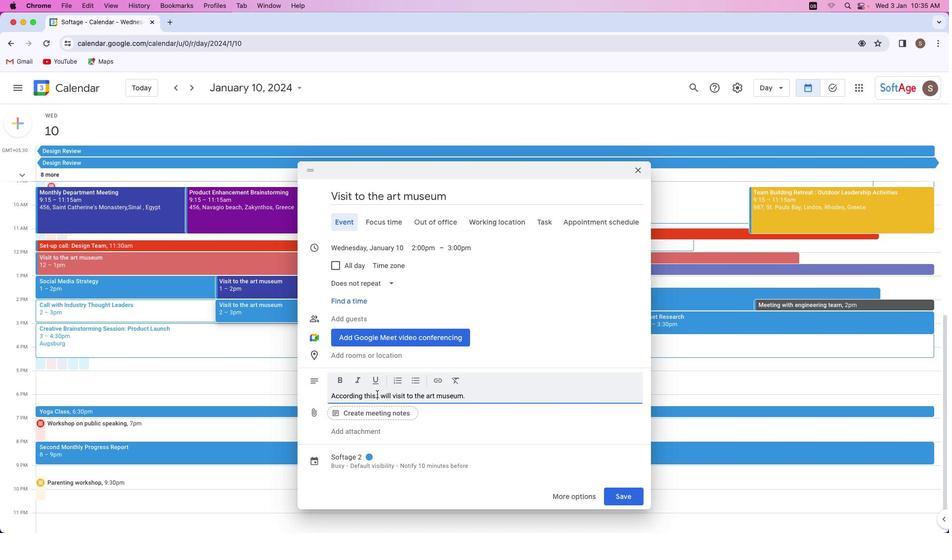 
Action: Key pressed 't''h''i''s'Key.backspaceKey.backspaceKey.backspaceKey.backspace'p''l''a''n'','Key.spaceKey.rightKey.backspaceKey.shift'I'
Screenshot: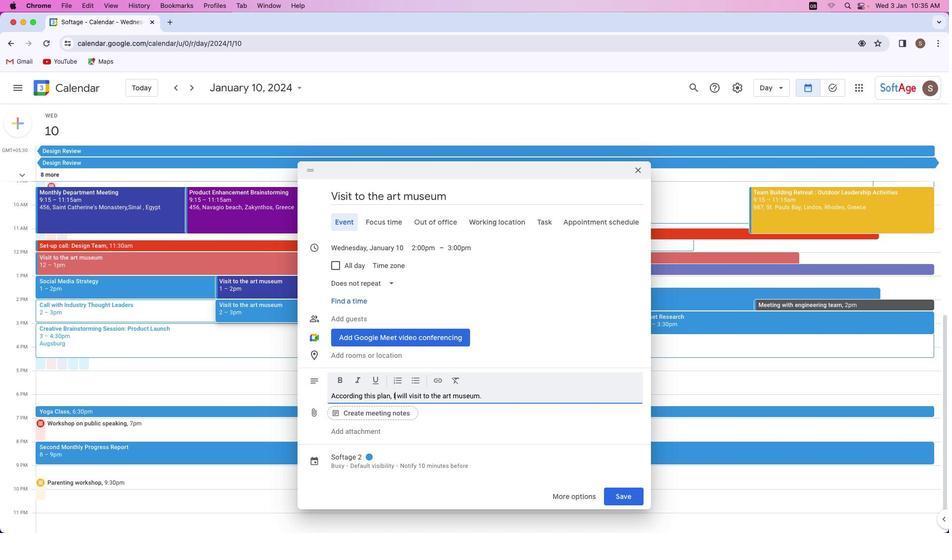 
Action: Mouse moved to (370, 454)
Screenshot: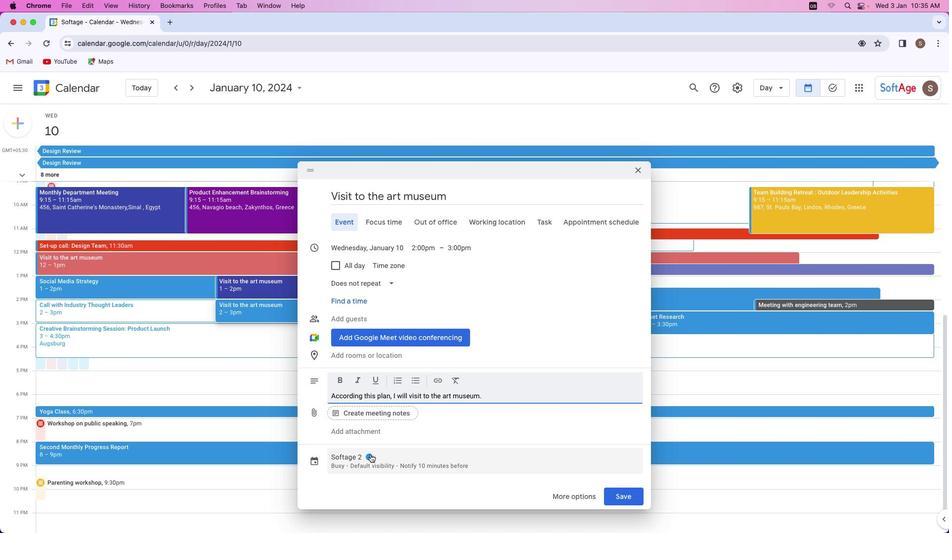 
Action: Mouse pressed left at (370, 454)
Screenshot: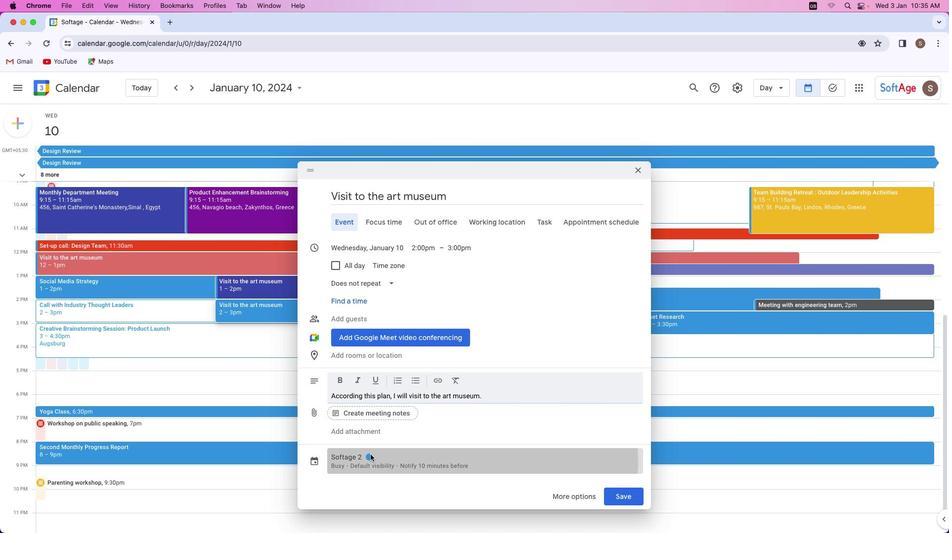 
Action: Mouse moved to (387, 388)
Screenshot: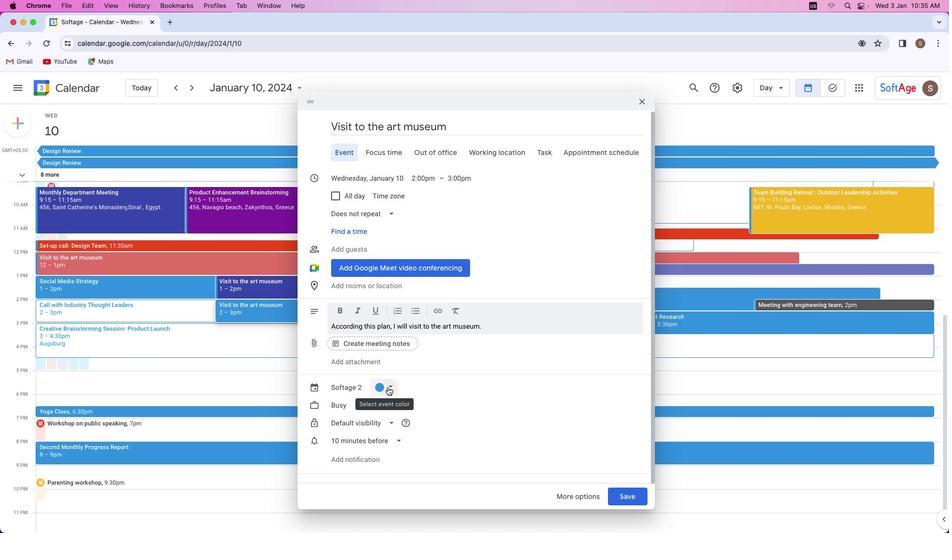 
Action: Mouse pressed left at (387, 388)
Screenshot: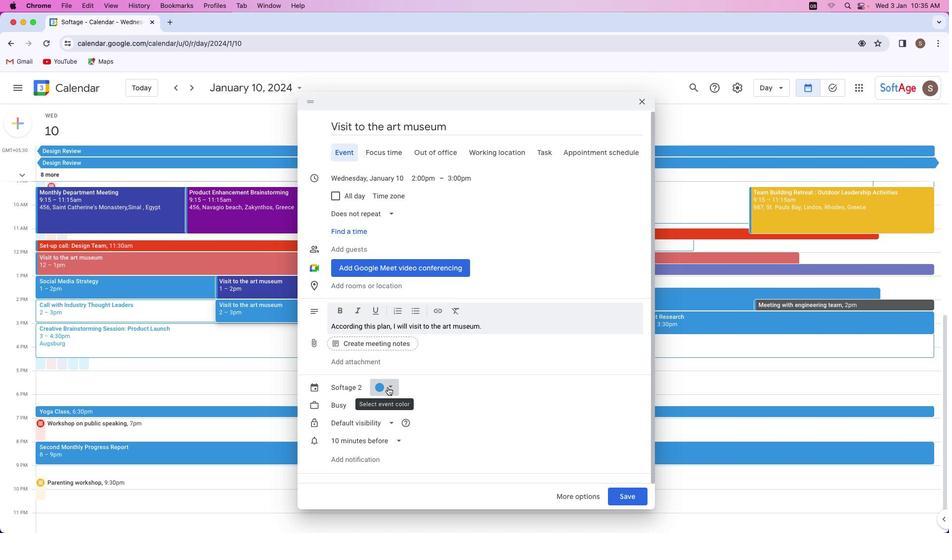
Action: Mouse moved to (430, 418)
Screenshot: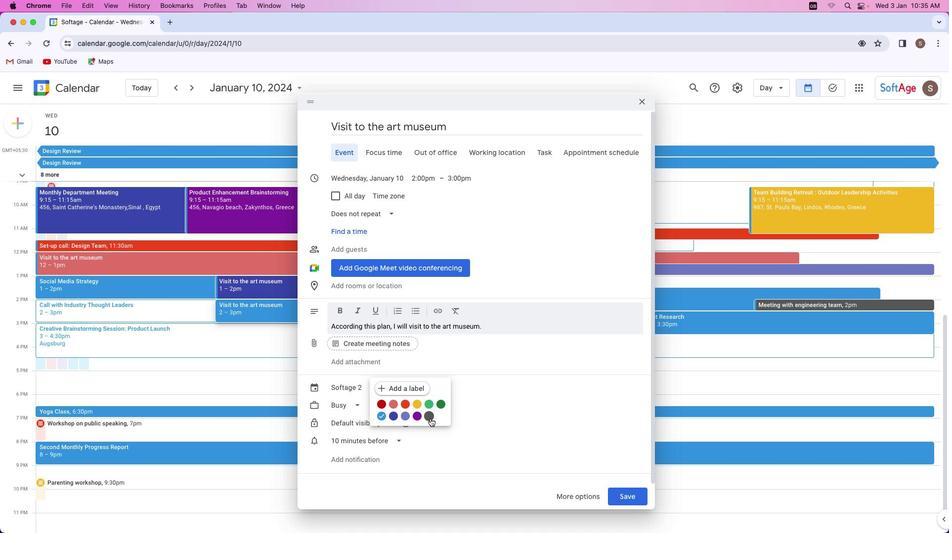 
Action: Mouse pressed left at (430, 418)
Screenshot: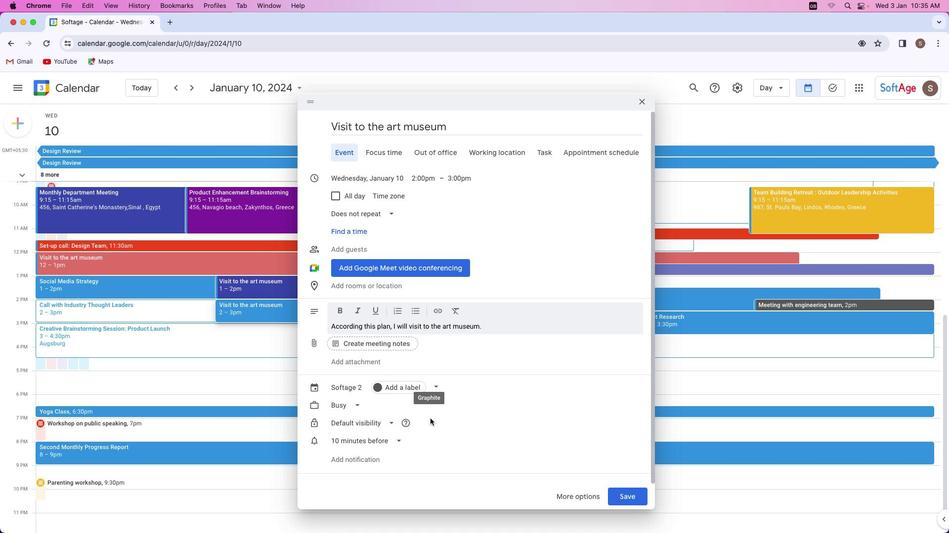 
Action: Mouse moved to (625, 496)
Screenshot: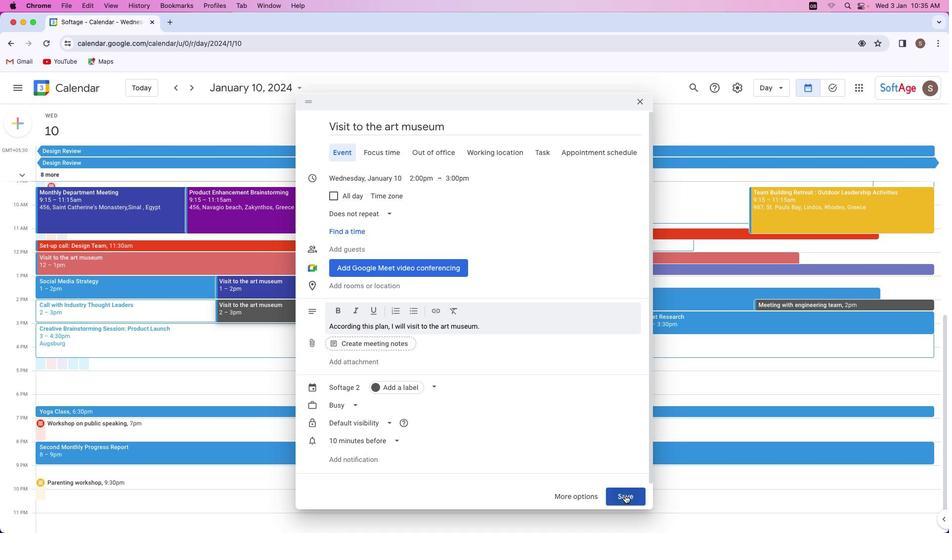 
Action: Mouse pressed left at (625, 496)
Screenshot: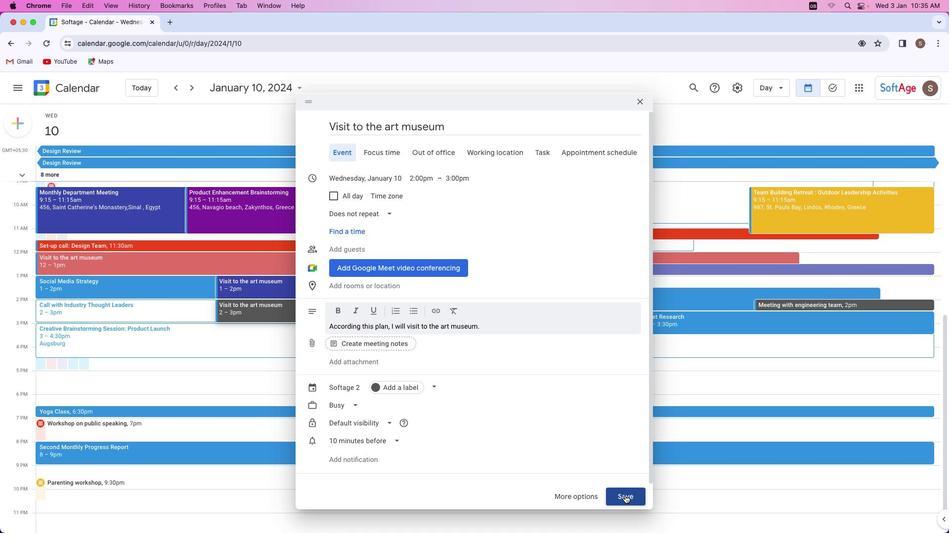 
Action: Mouse moved to (253, 309)
Screenshot: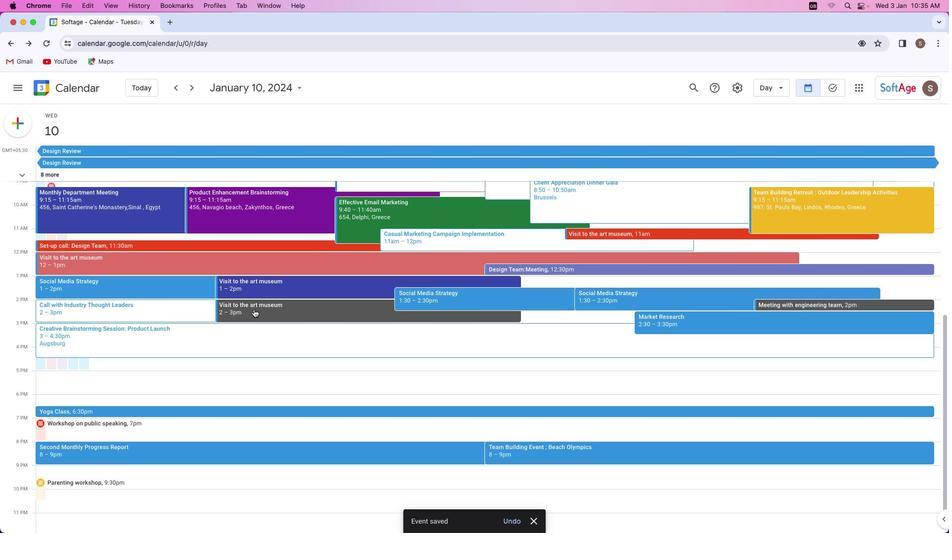 
Action: Mouse pressed left at (253, 309)
Screenshot: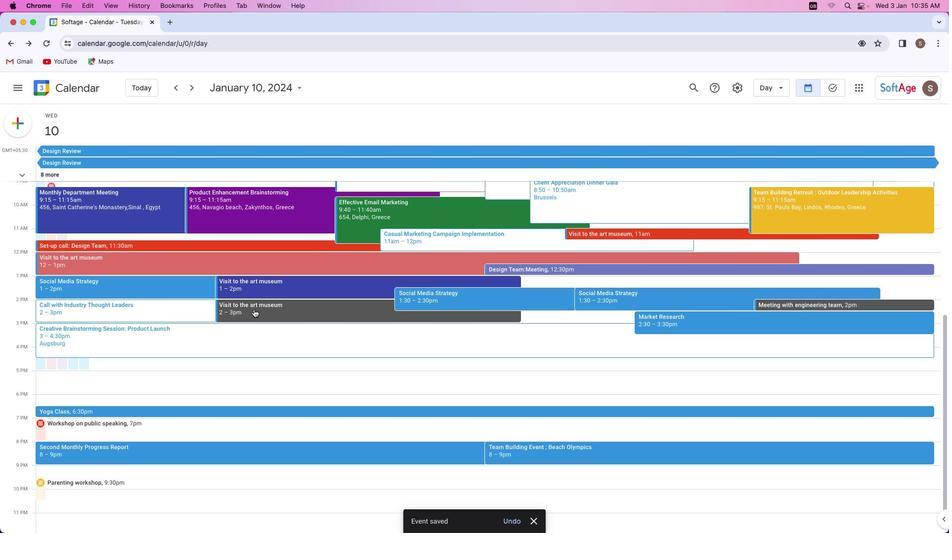 
Action: Mouse moved to (473, 278)
Screenshot: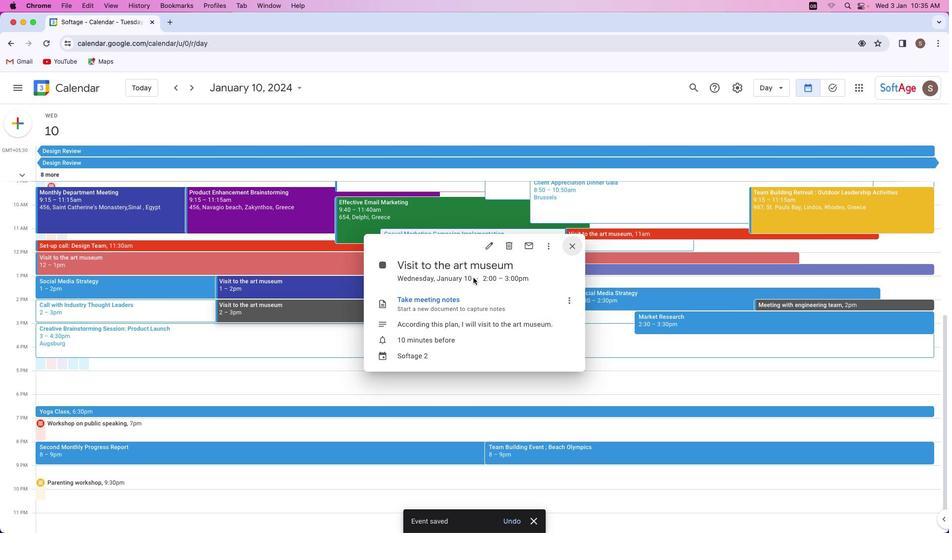 
Action: Mouse pressed left at (473, 278)
Screenshot: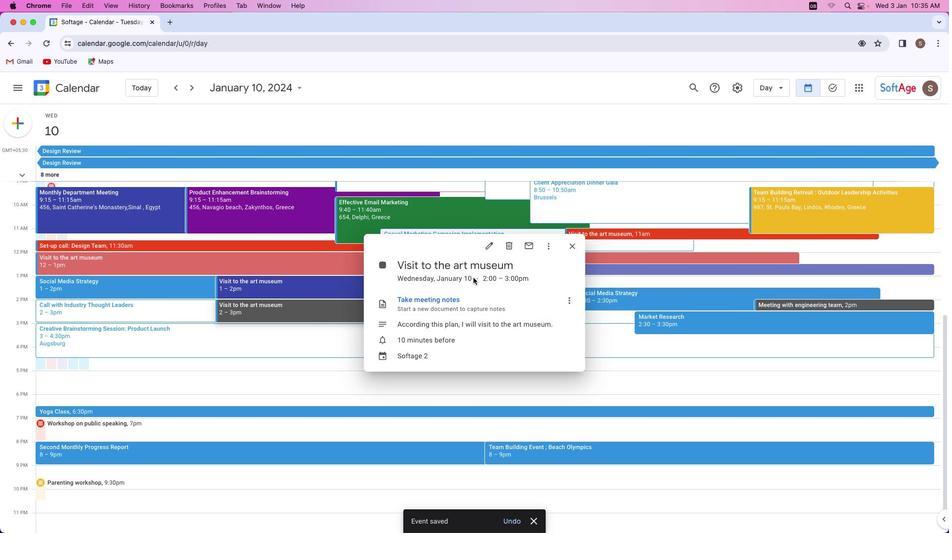 
Action: Mouse moved to (481, 279)
Screenshot: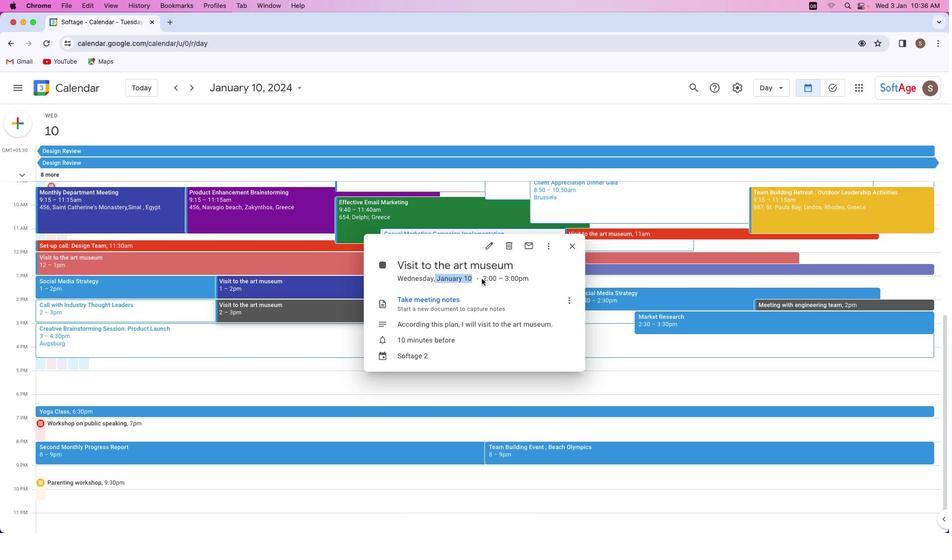 
Action: Mouse pressed left at (481, 279)
Screenshot: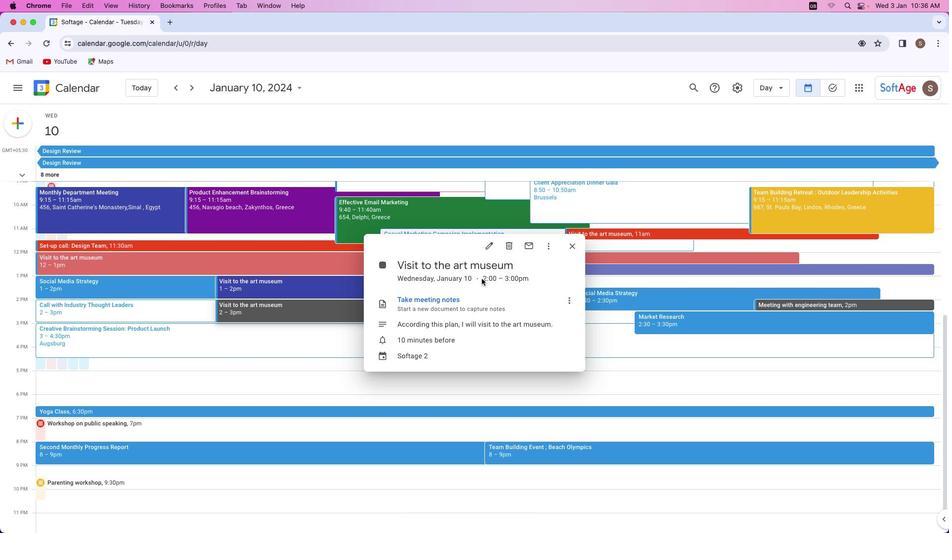 
Action: Mouse moved to (535, 295)
Screenshot: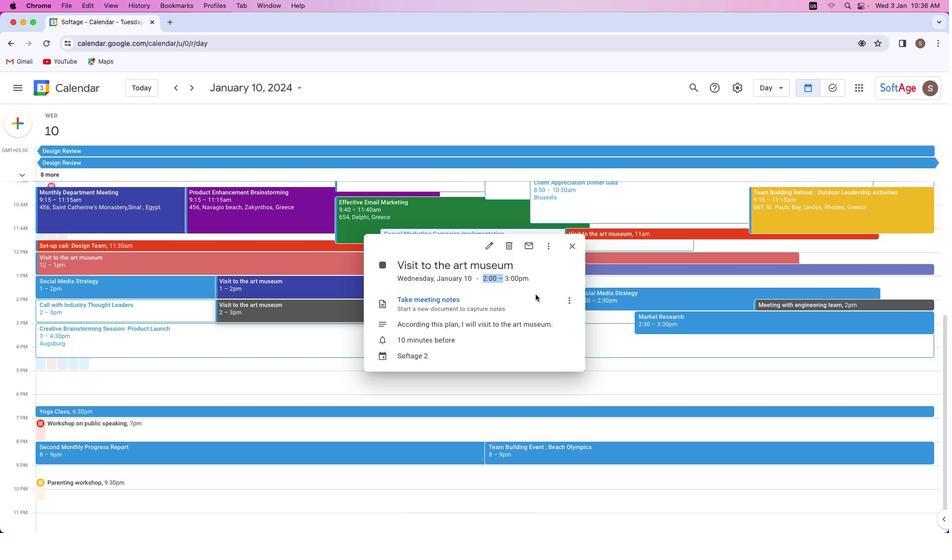 
Action: Mouse pressed left at (535, 295)
Screenshot: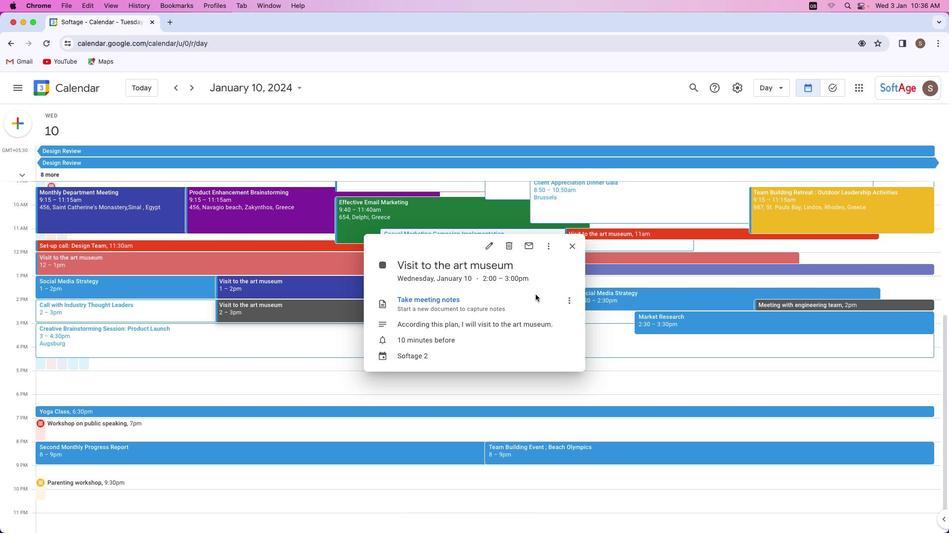 
Action: Mouse moved to (534, 295)
Screenshot: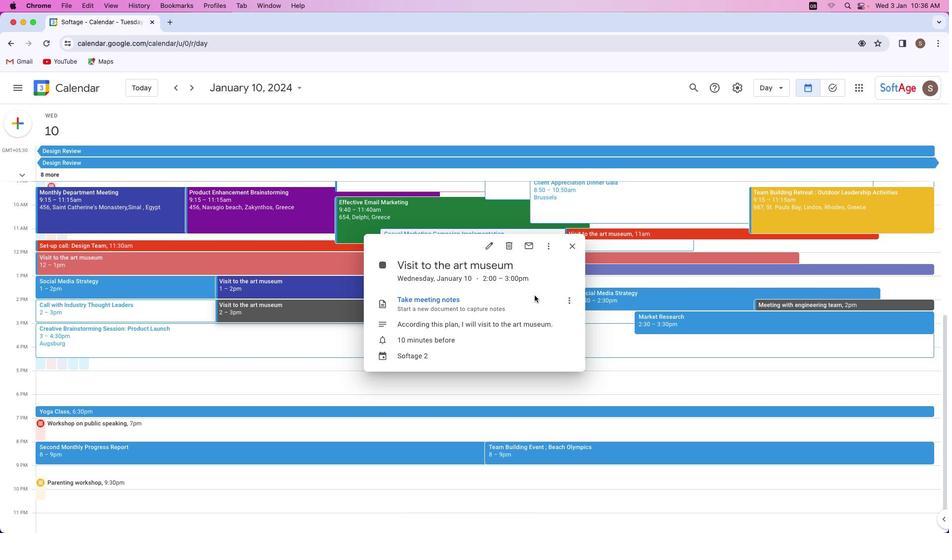 
